Task: Look for space in Nāgercoil, India from 1st June, 2023 to 9th June, 2023 for 4 adults in price range Rs.6000 to Rs.12000. Place can be entire place with 2 bedrooms having 2 beds and 2 bathrooms. Property type can be house, flat, guest house. Amenities needed are: washing machine. Booking option can be shelf check-in. Required host language is English.
Action: Mouse moved to (435, 75)
Screenshot: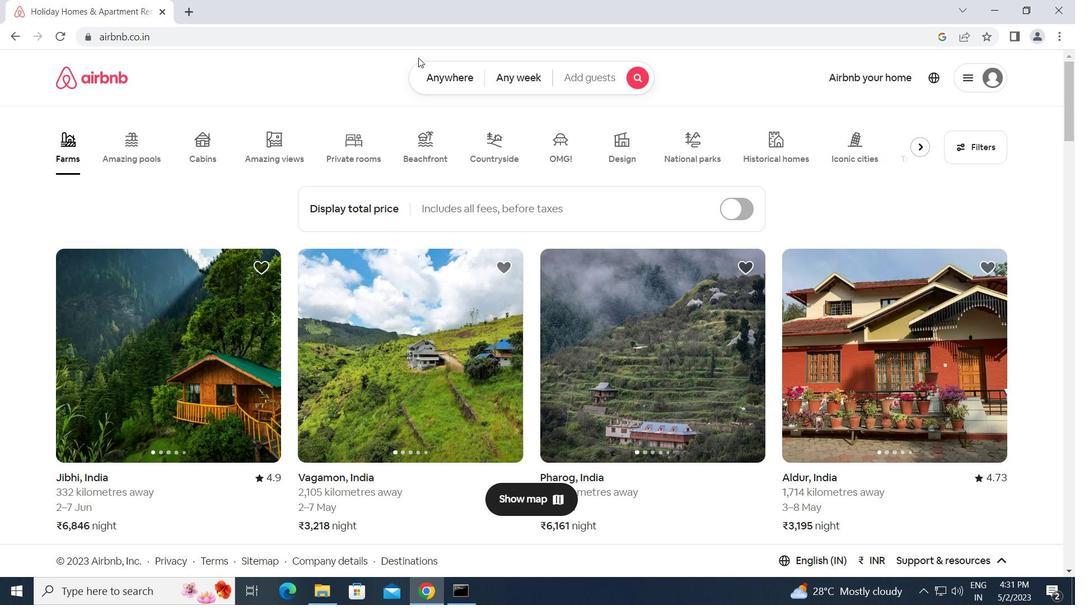
Action: Mouse pressed left at (435, 75)
Screenshot: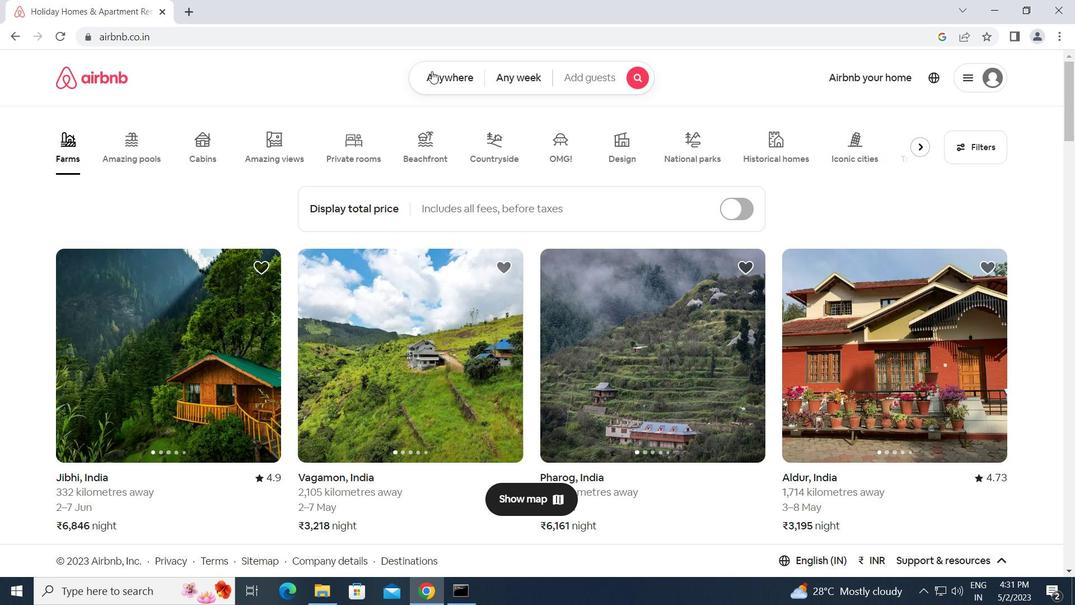 
Action: Mouse moved to (346, 131)
Screenshot: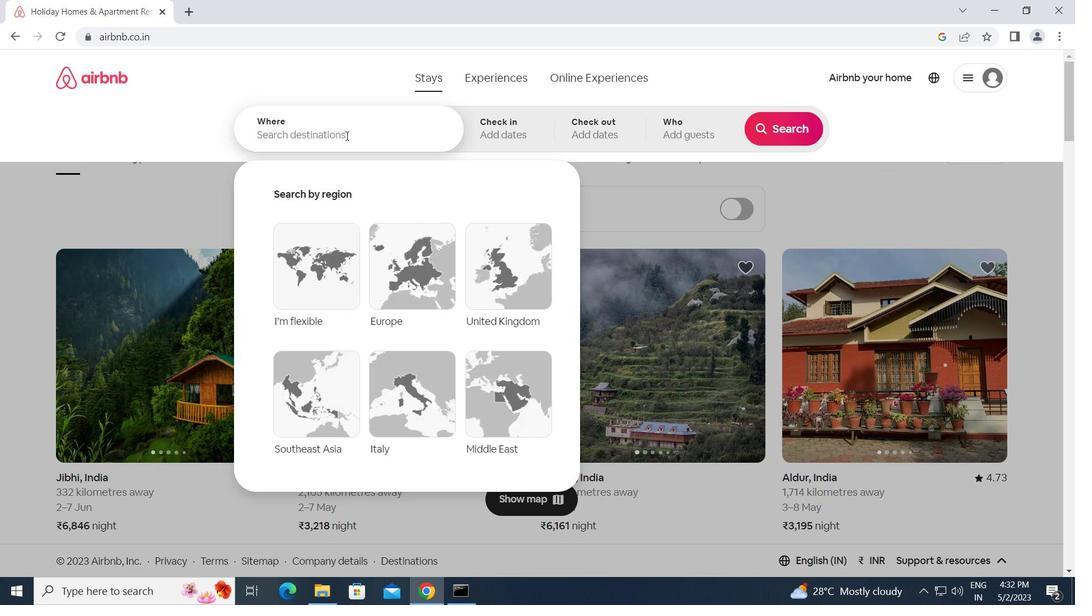 
Action: Mouse pressed left at (346, 131)
Screenshot: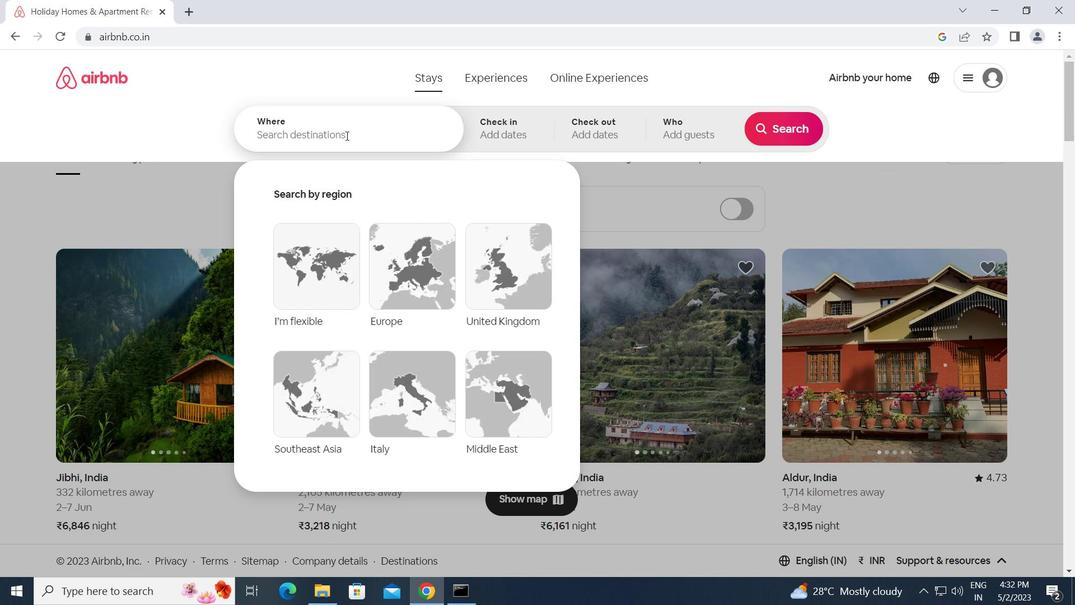
Action: Key pressed n<Key.caps_lock>agercoil,<Key.space><Key.caps_lock>i<Key.caps_lock>ndia<Key.enter>
Screenshot: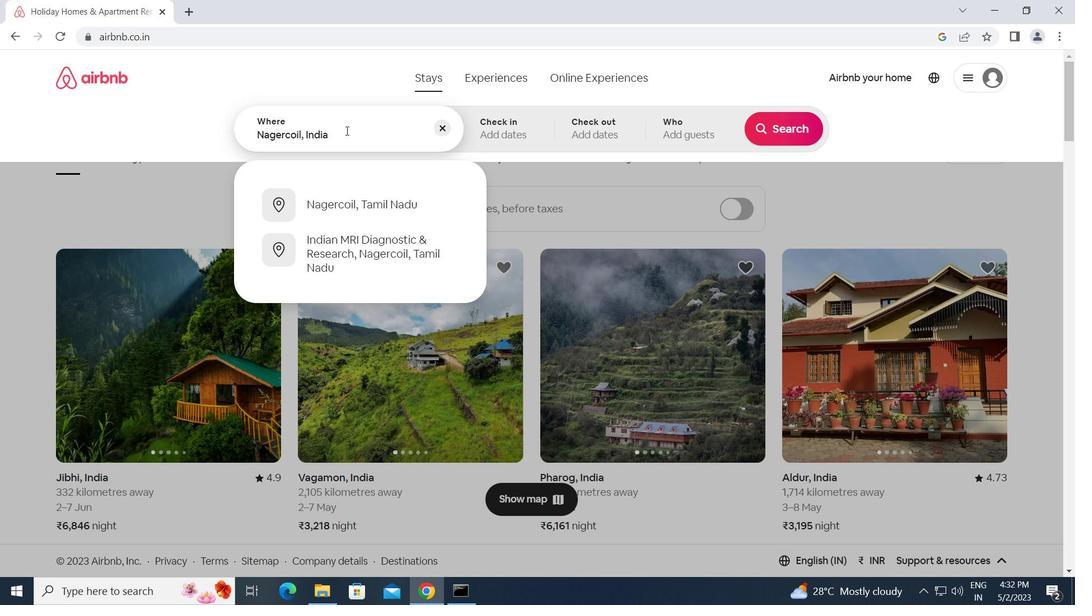 
Action: Mouse moved to (700, 295)
Screenshot: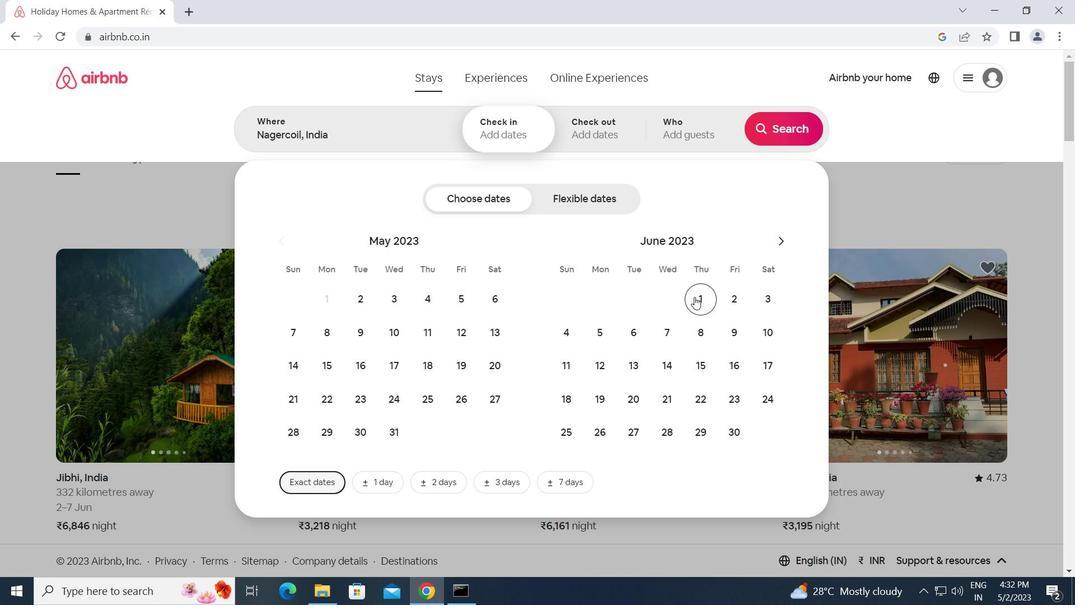 
Action: Mouse pressed left at (700, 295)
Screenshot: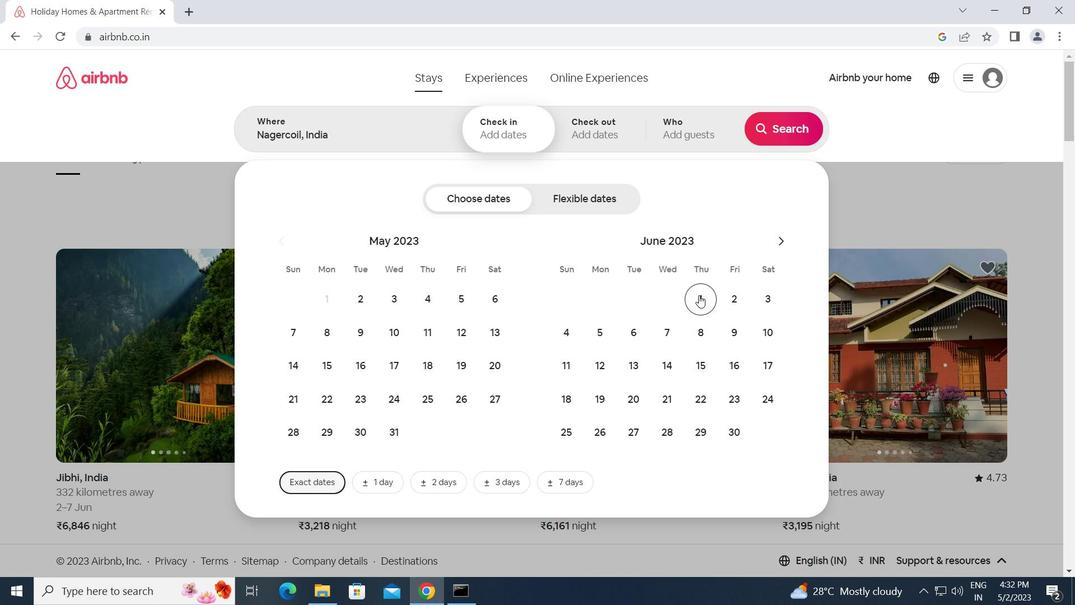
Action: Mouse moved to (745, 337)
Screenshot: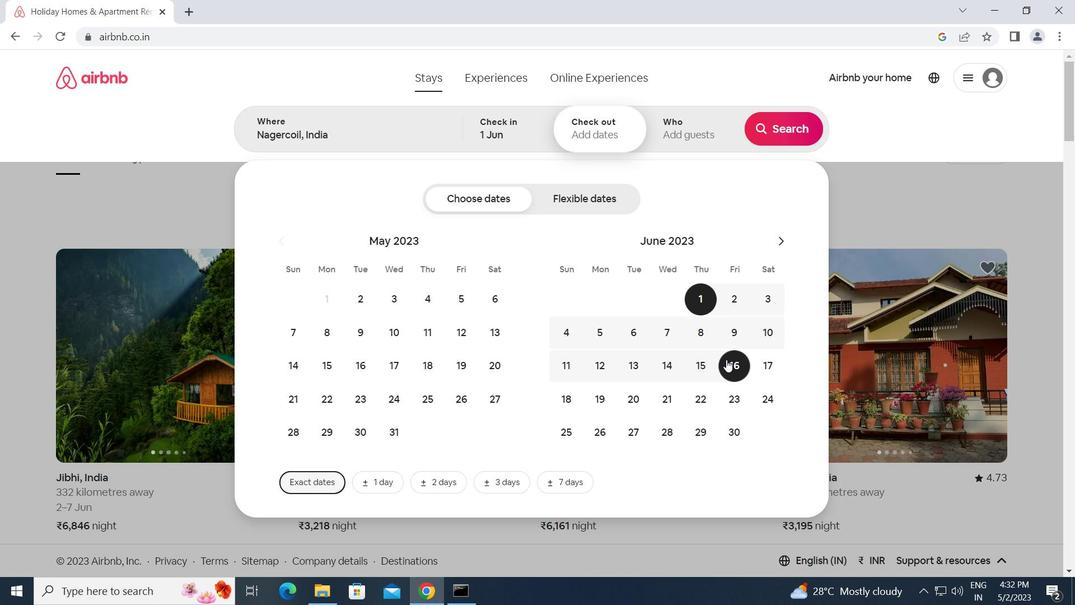 
Action: Mouse pressed left at (745, 337)
Screenshot: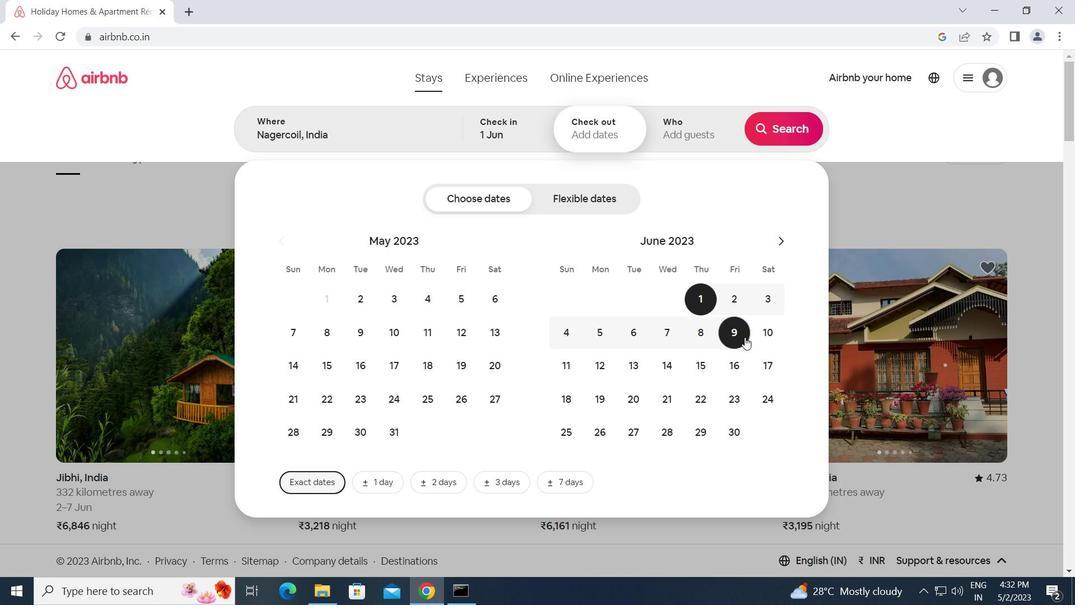 
Action: Mouse moved to (682, 107)
Screenshot: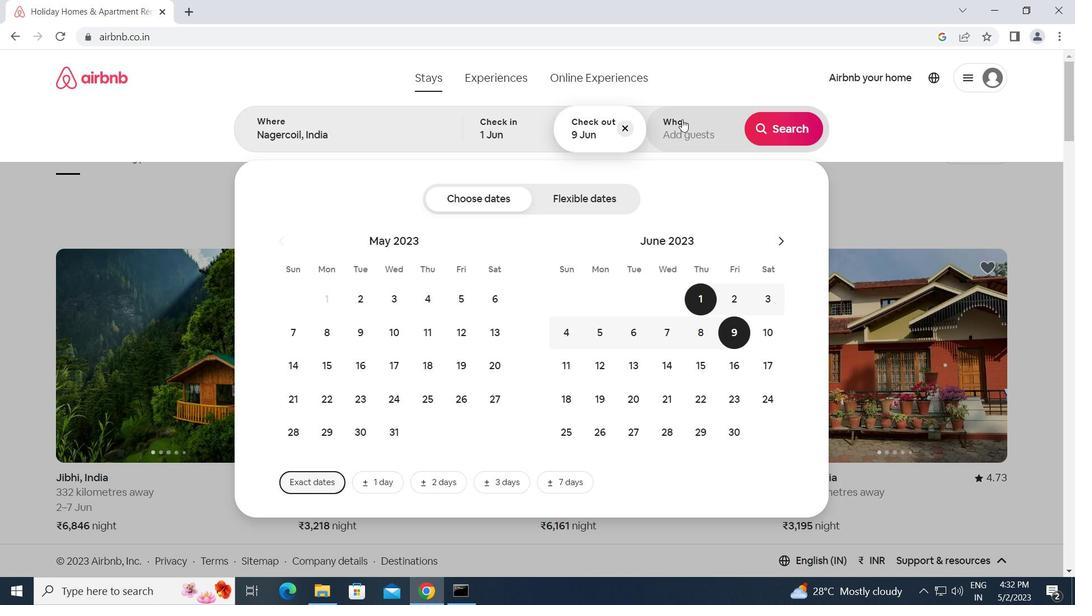 
Action: Mouse pressed left at (682, 107)
Screenshot: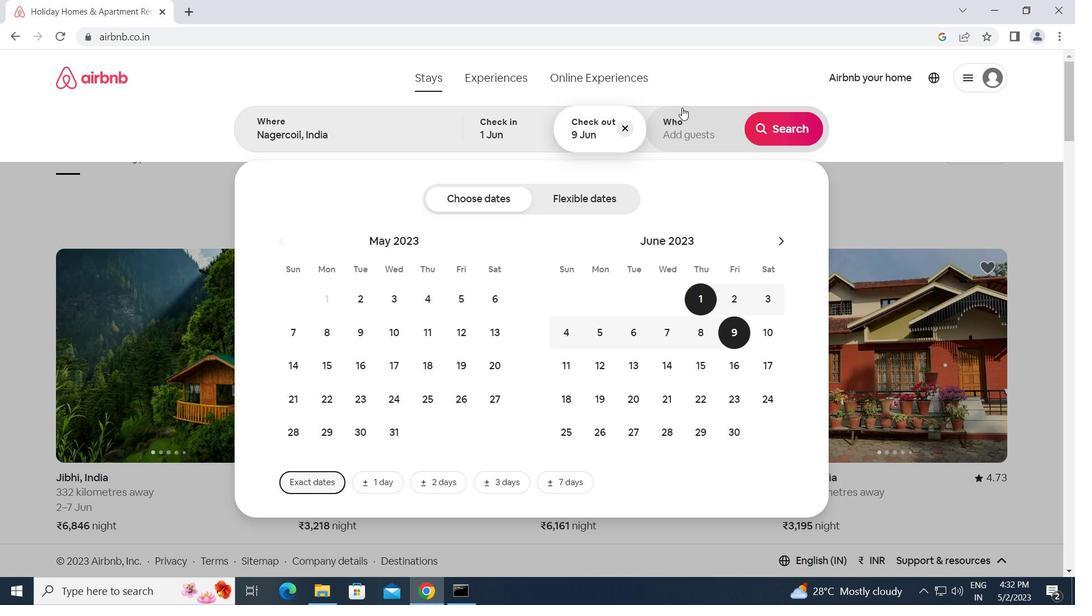
Action: Mouse moved to (776, 199)
Screenshot: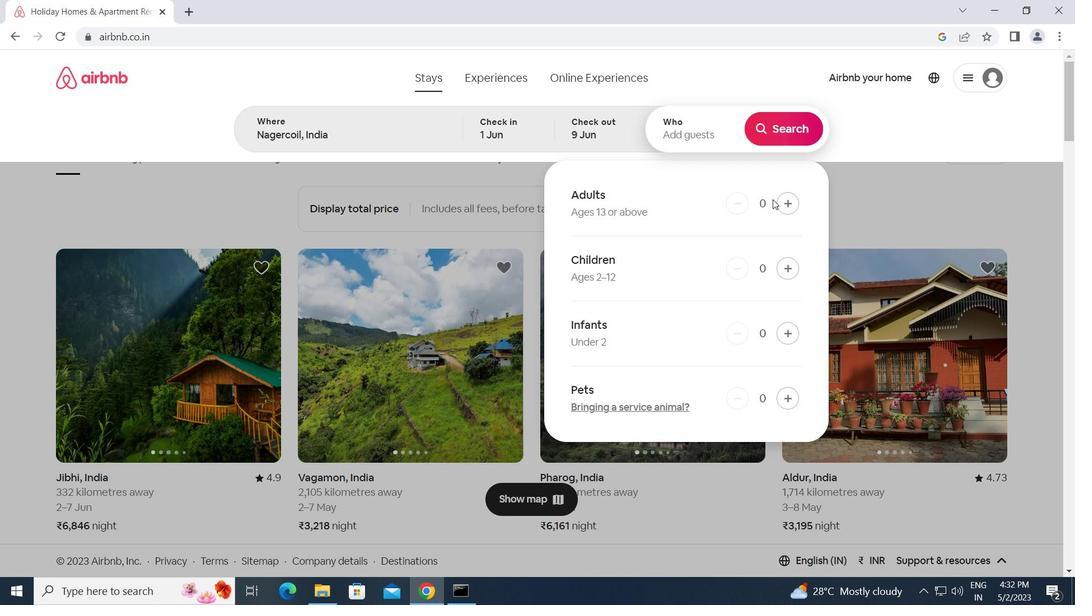 
Action: Mouse pressed left at (776, 199)
Screenshot: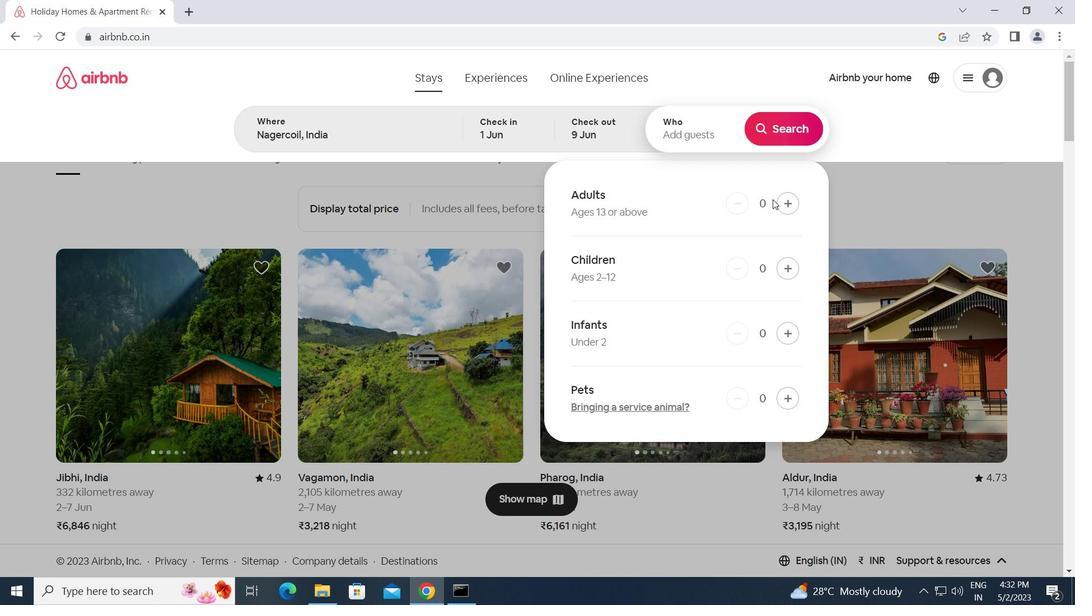 
Action: Mouse moved to (787, 200)
Screenshot: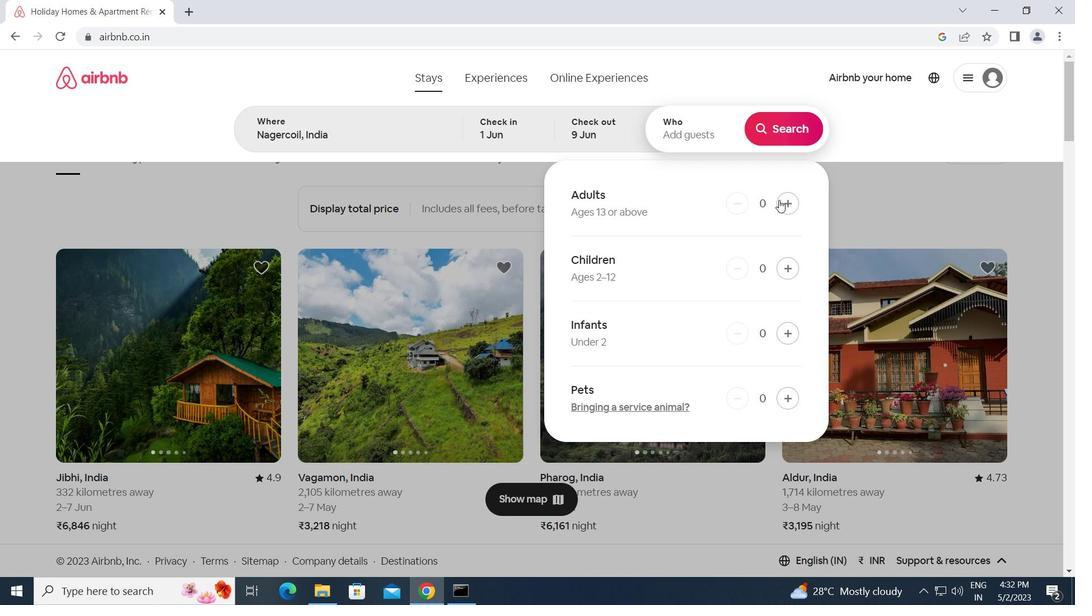 
Action: Mouse pressed left at (787, 200)
Screenshot: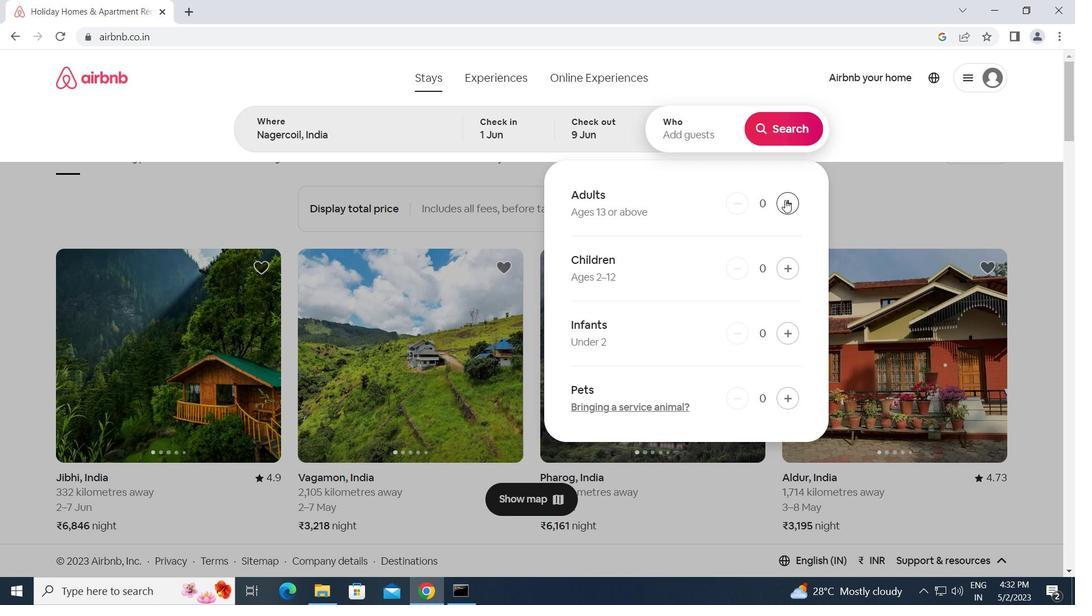 
Action: Mouse pressed left at (787, 200)
Screenshot: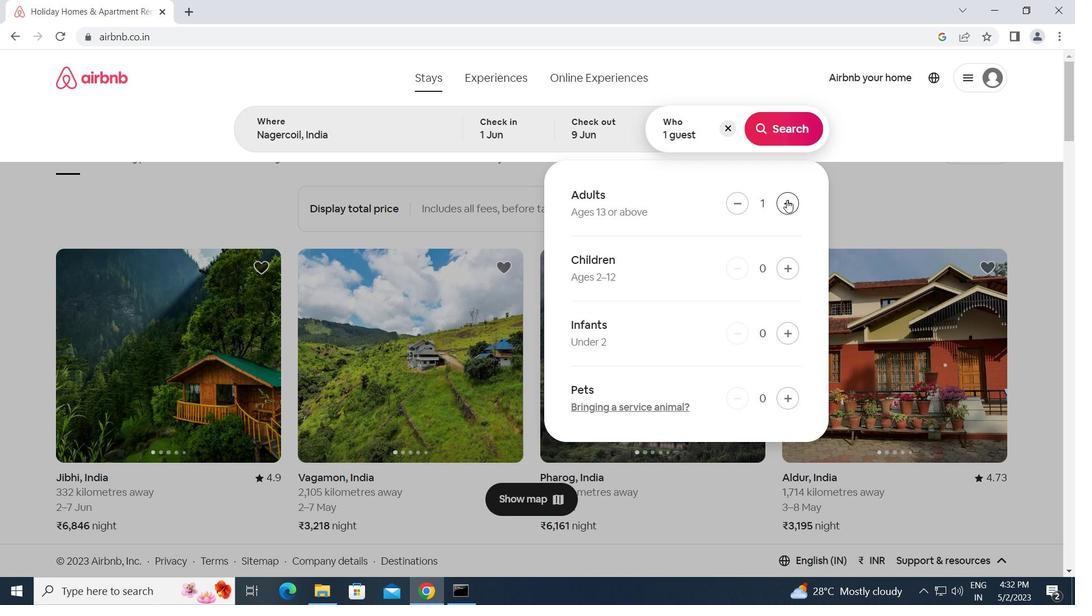 
Action: Mouse pressed left at (787, 200)
Screenshot: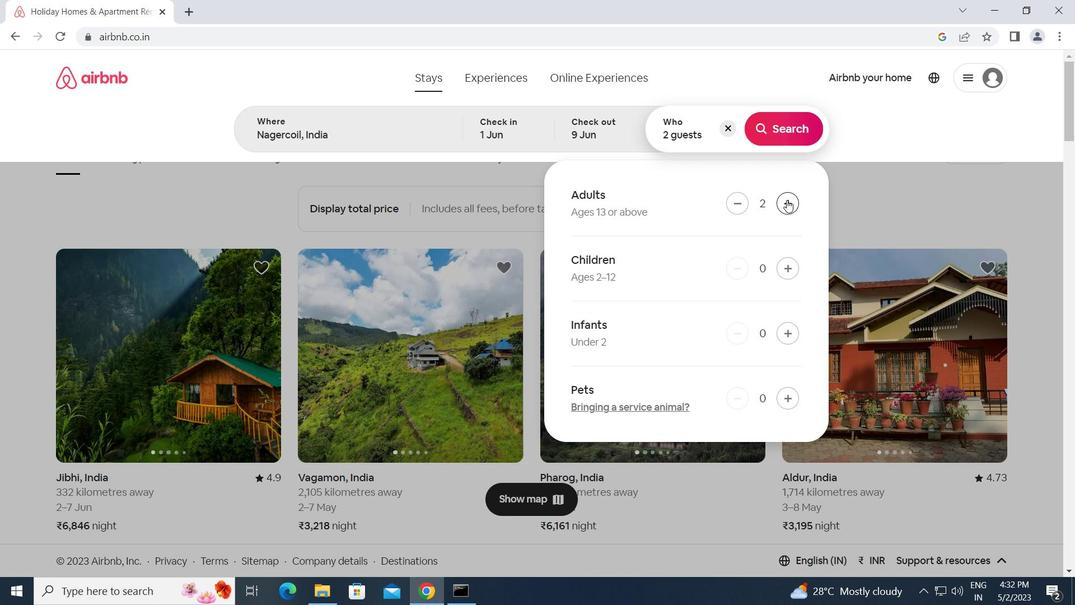 
Action: Mouse pressed left at (787, 200)
Screenshot: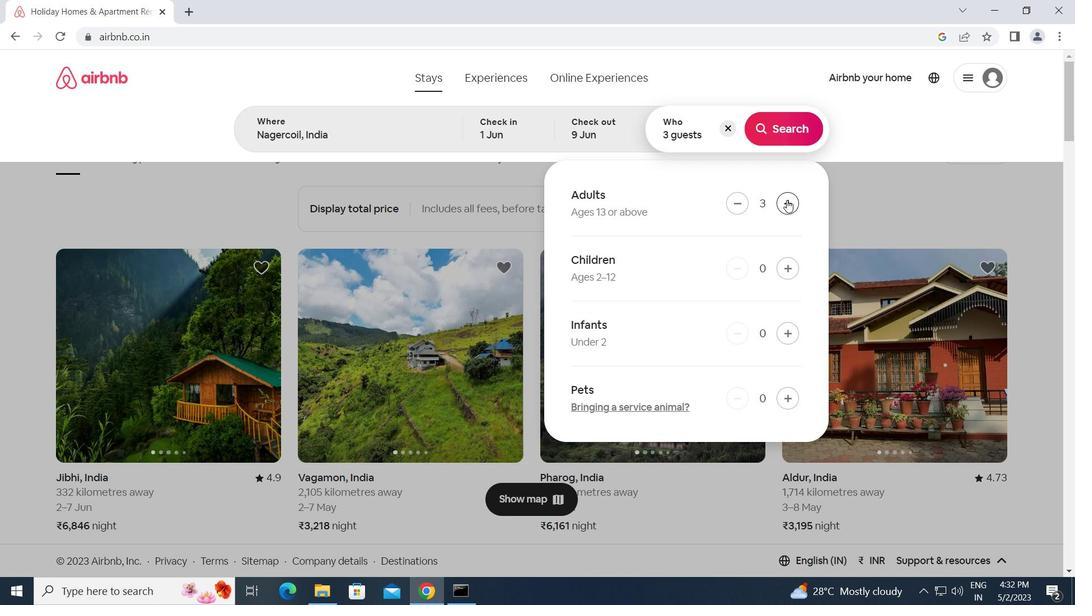 
Action: Mouse moved to (783, 132)
Screenshot: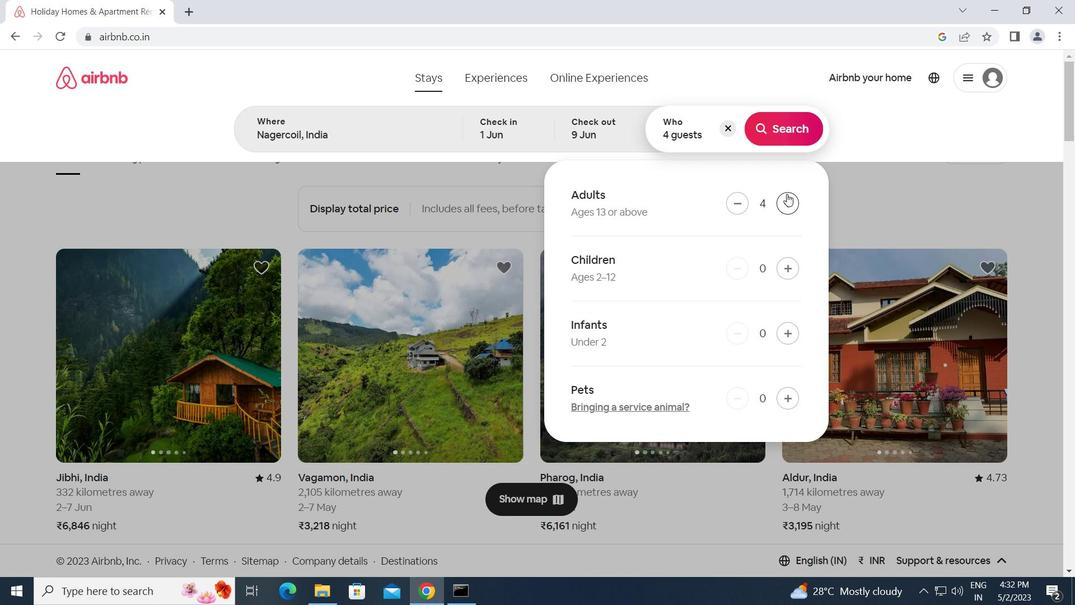 
Action: Mouse pressed left at (783, 132)
Screenshot: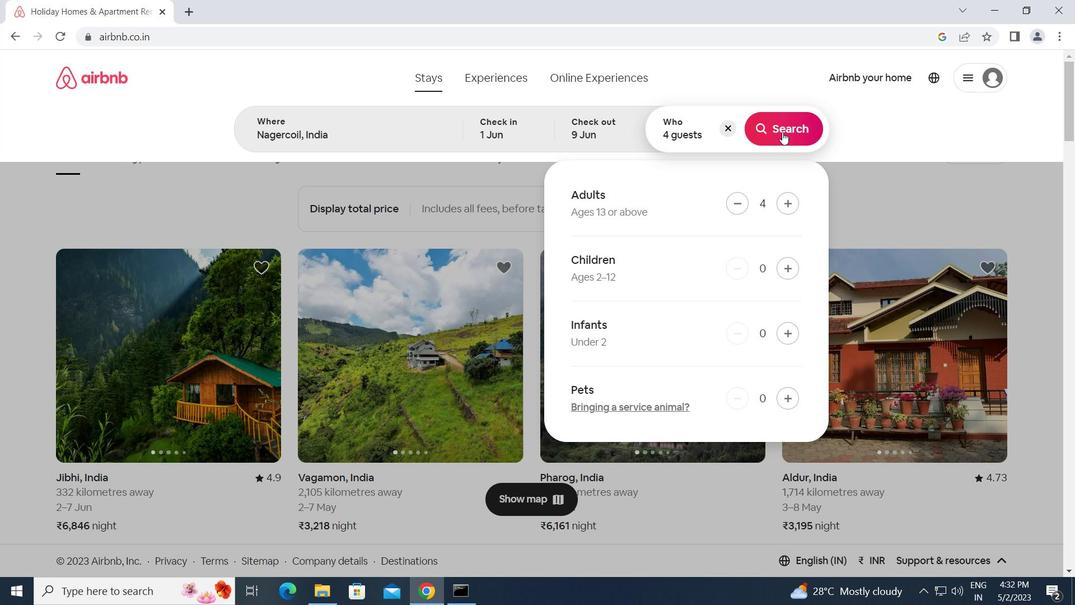 
Action: Mouse moved to (1000, 132)
Screenshot: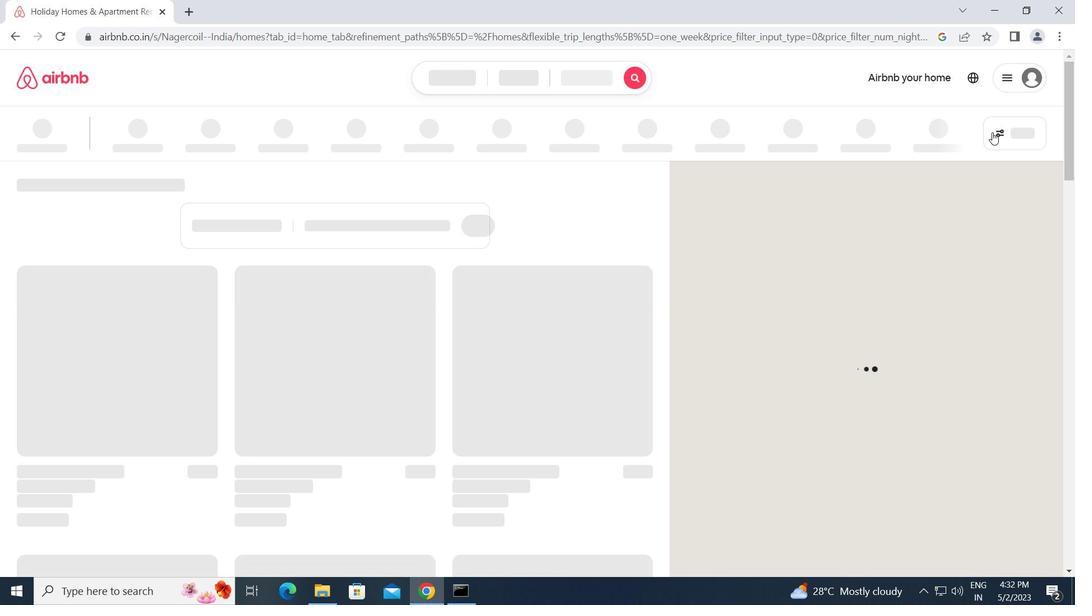 
Action: Mouse pressed left at (1000, 132)
Screenshot: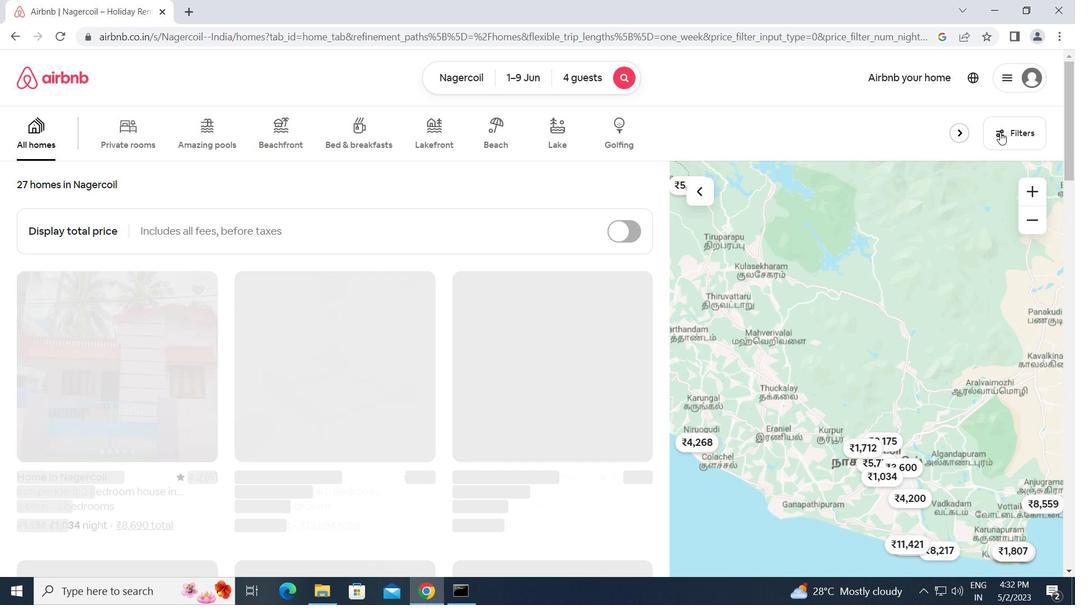 
Action: Mouse moved to (358, 310)
Screenshot: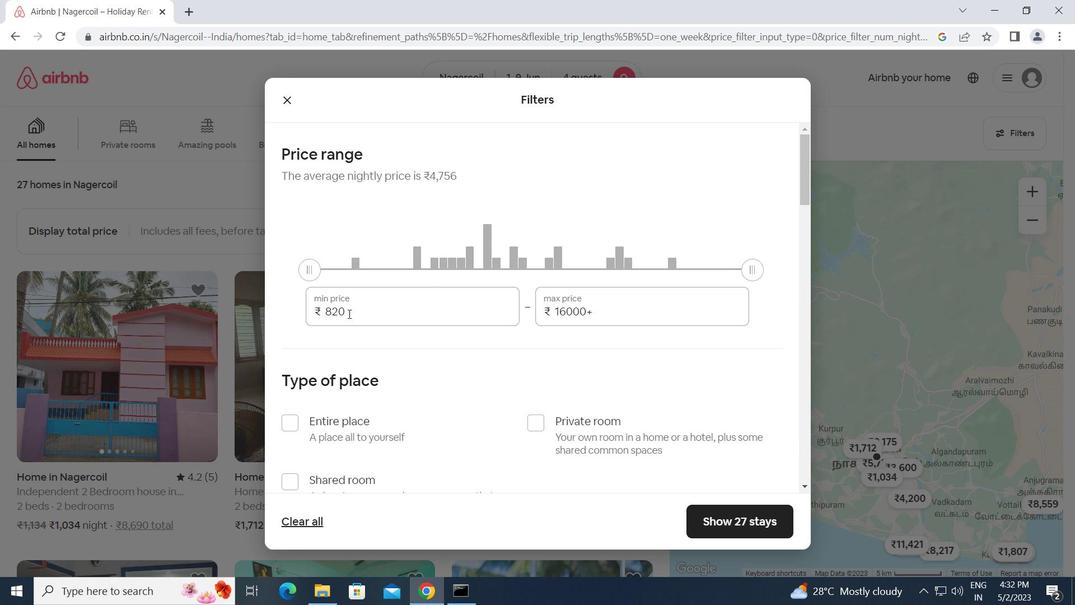 
Action: Mouse pressed left at (358, 310)
Screenshot: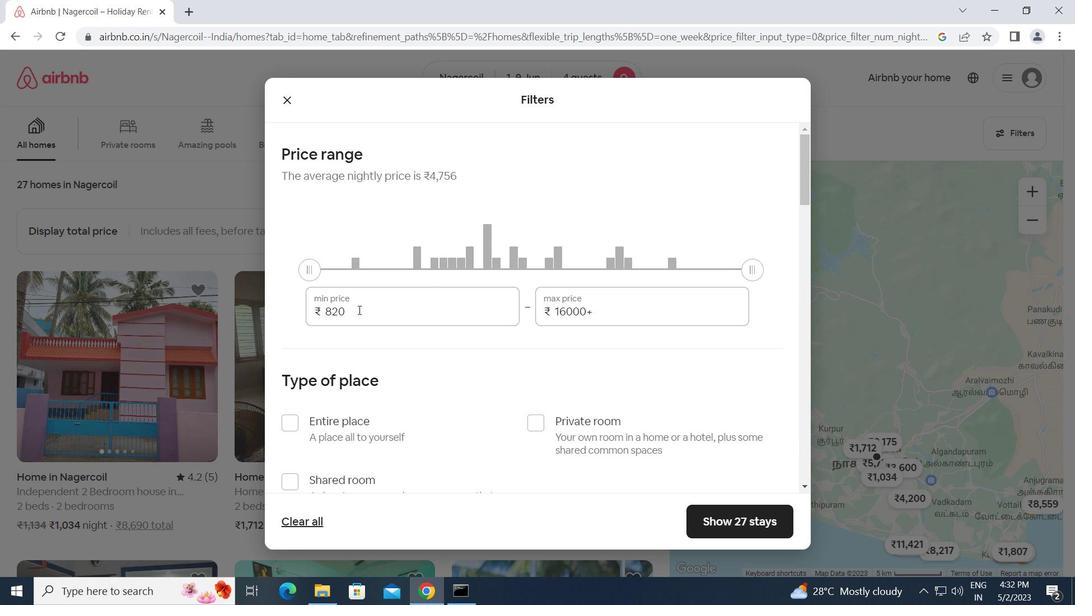 
Action: Mouse moved to (313, 314)
Screenshot: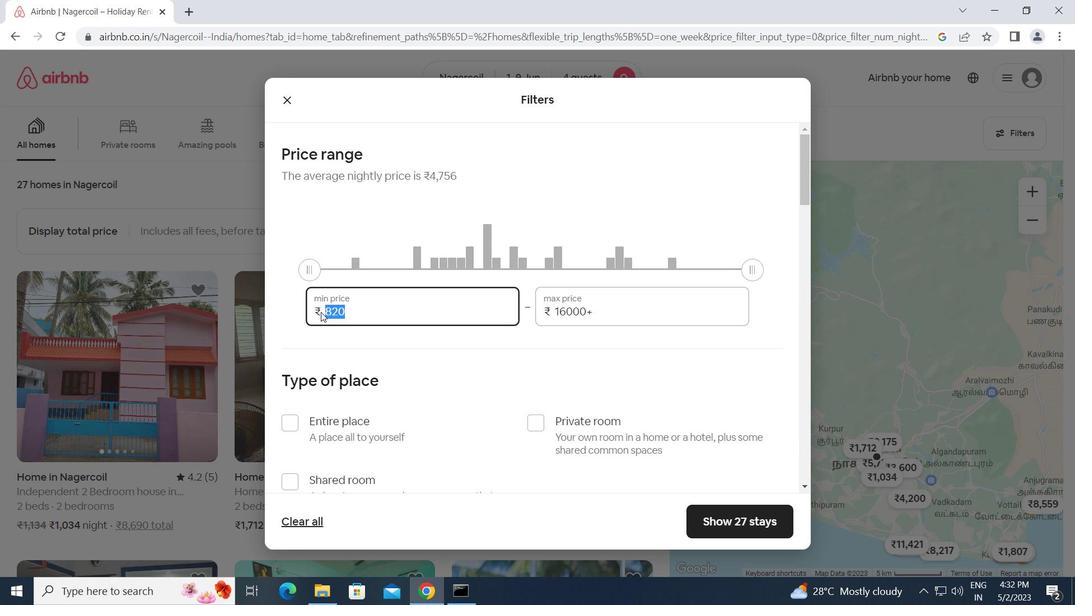
Action: Key pressed 6000<Key.tab>12000
Screenshot: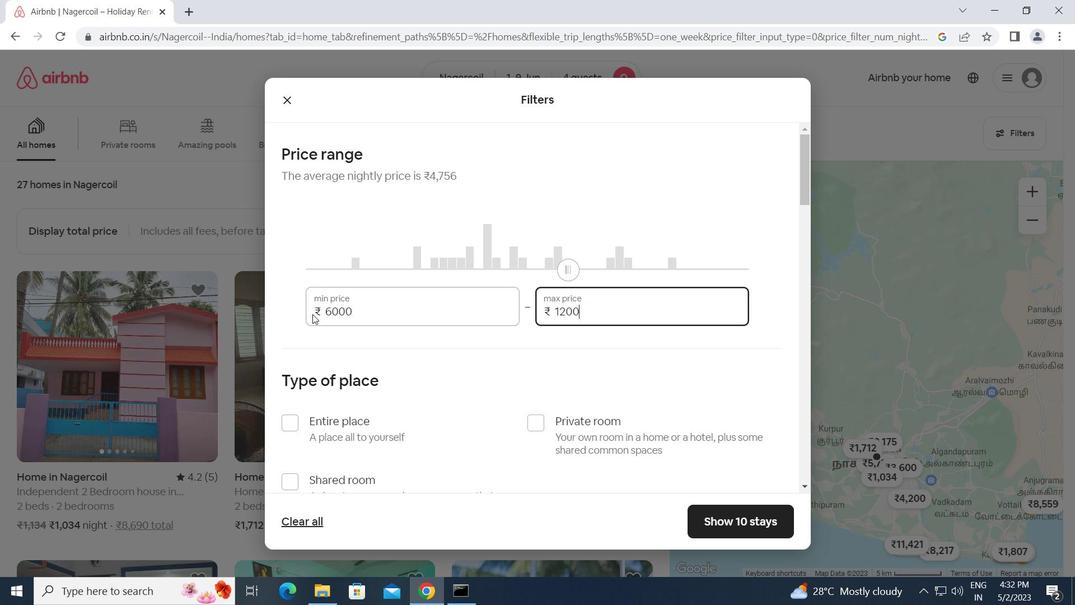 
Action: Mouse moved to (290, 417)
Screenshot: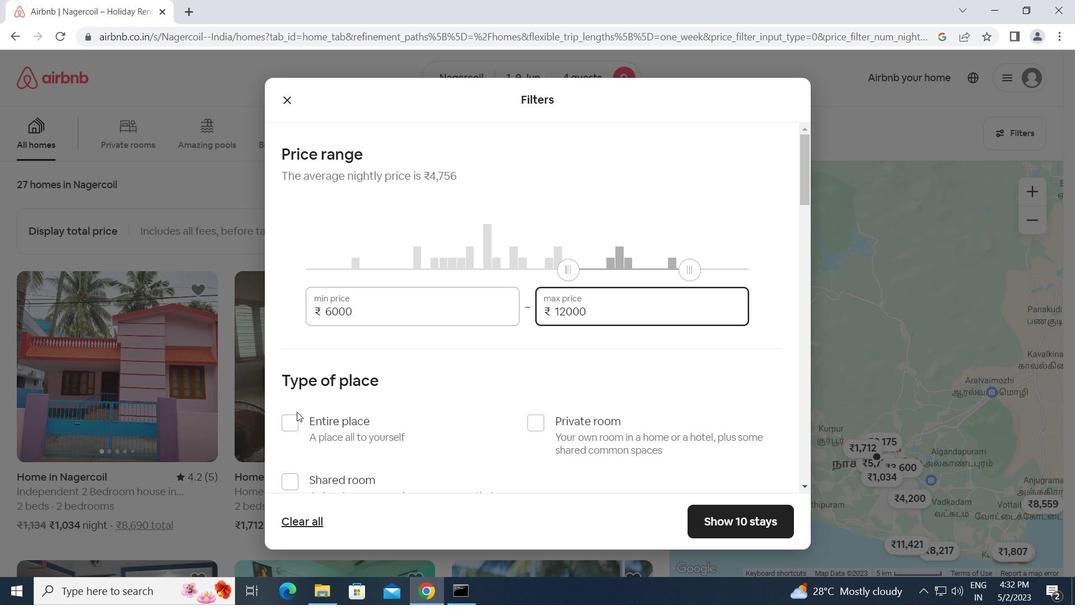 
Action: Mouse pressed left at (290, 417)
Screenshot: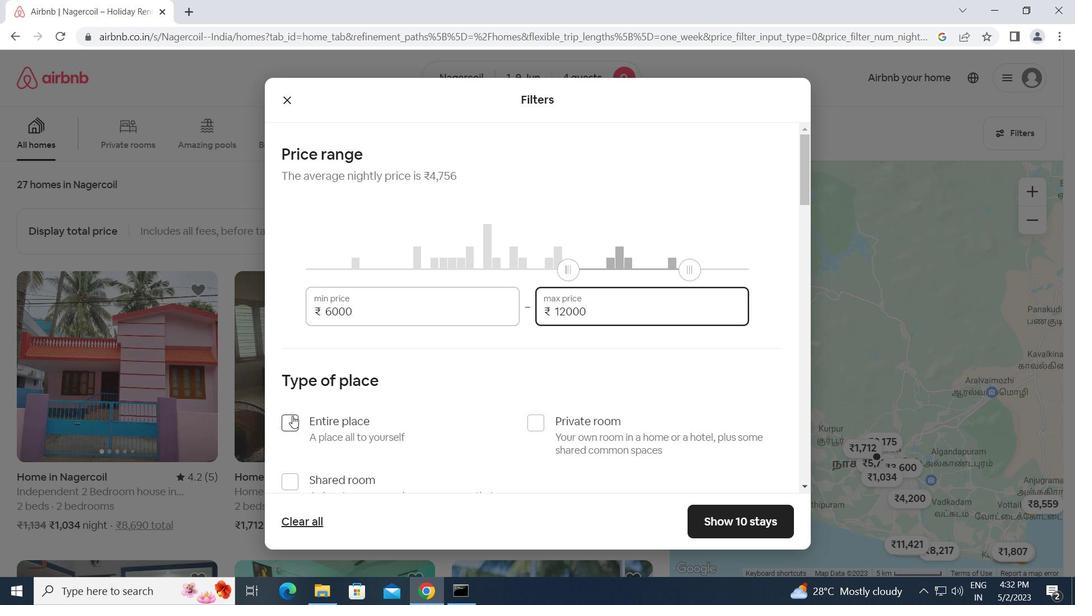 
Action: Mouse moved to (429, 416)
Screenshot: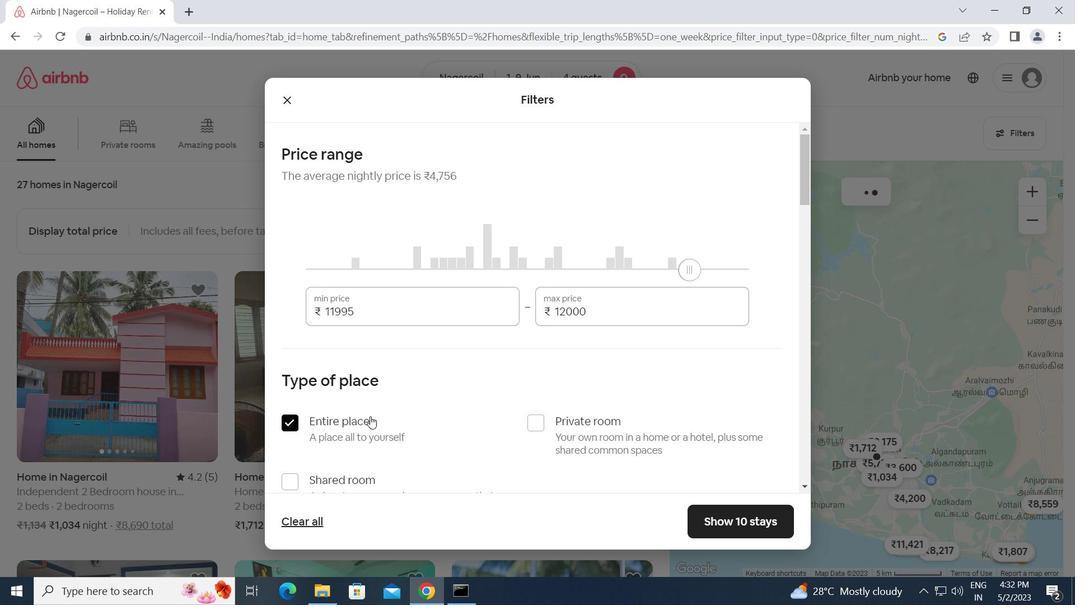 
Action: Mouse scrolled (429, 415) with delta (0, 0)
Screenshot: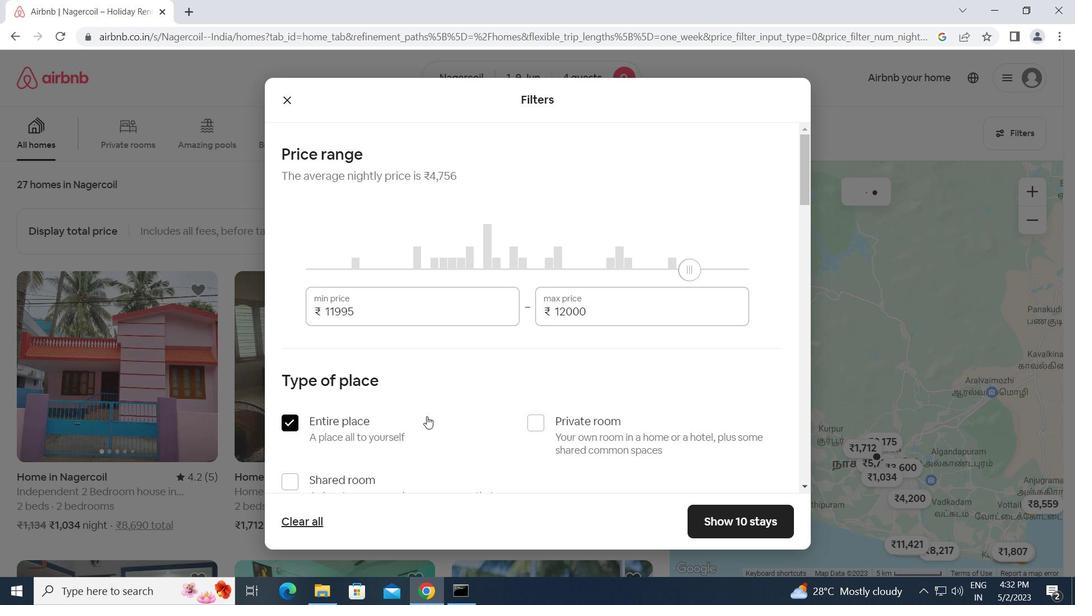 
Action: Mouse scrolled (429, 415) with delta (0, 0)
Screenshot: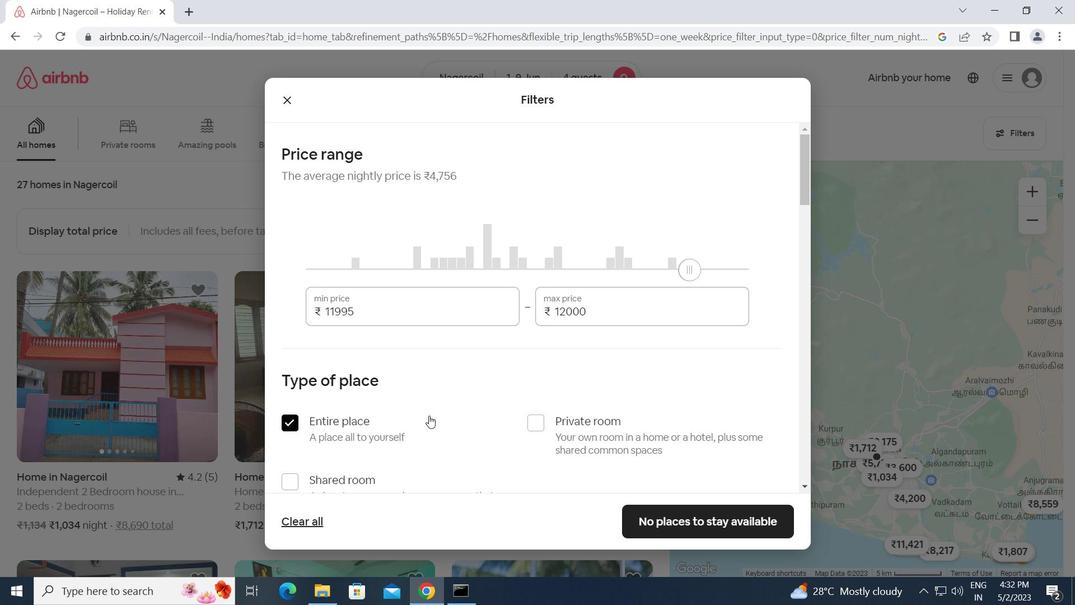 
Action: Mouse scrolled (429, 415) with delta (0, 0)
Screenshot: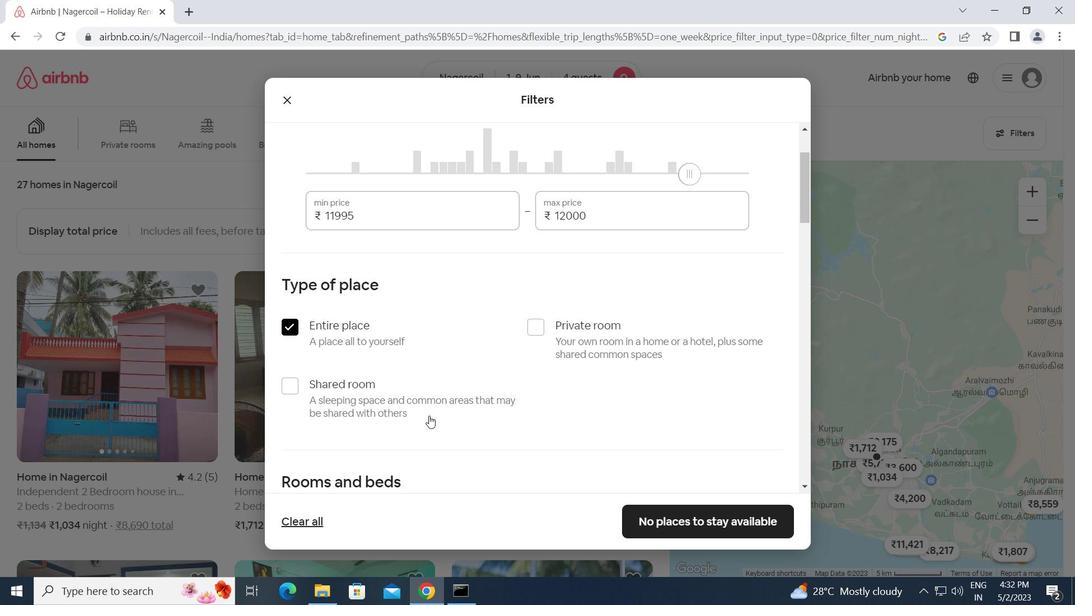 
Action: Mouse moved to (408, 411)
Screenshot: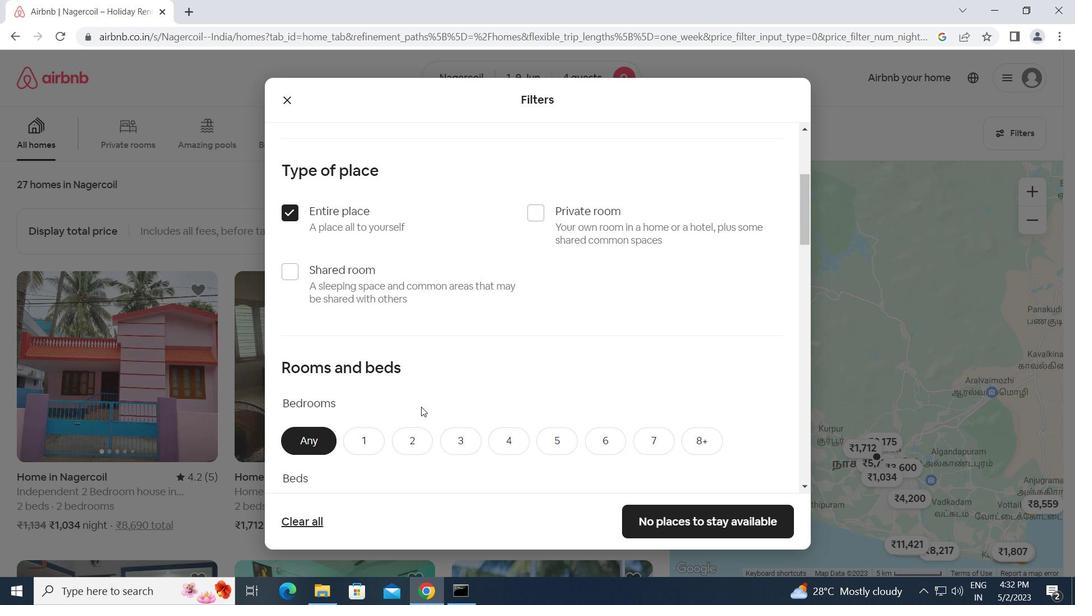 
Action: Mouse scrolled (408, 410) with delta (0, 0)
Screenshot: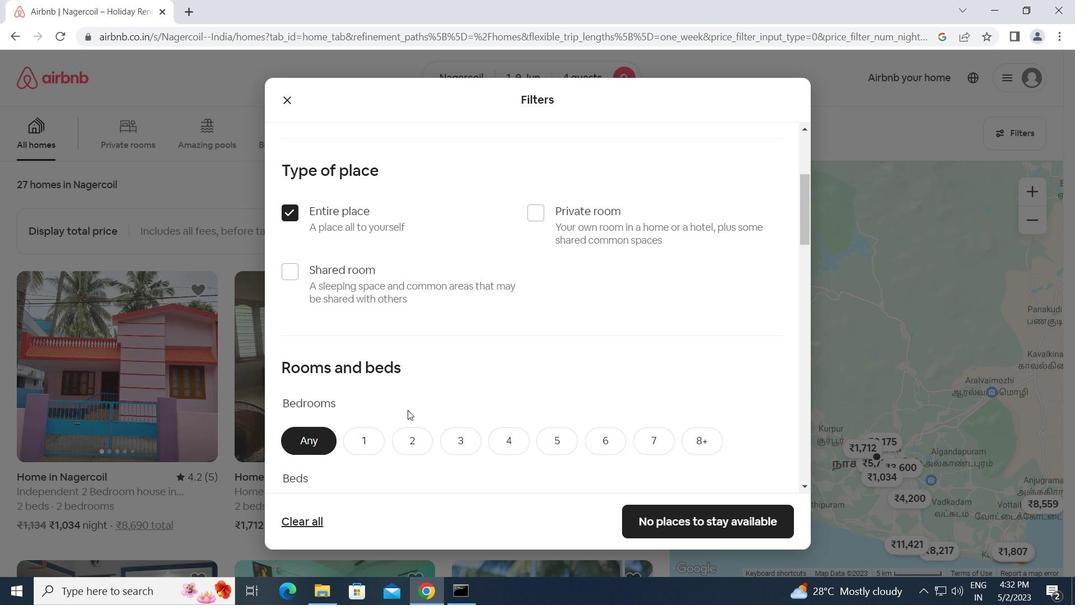 
Action: Mouse scrolled (408, 410) with delta (0, 0)
Screenshot: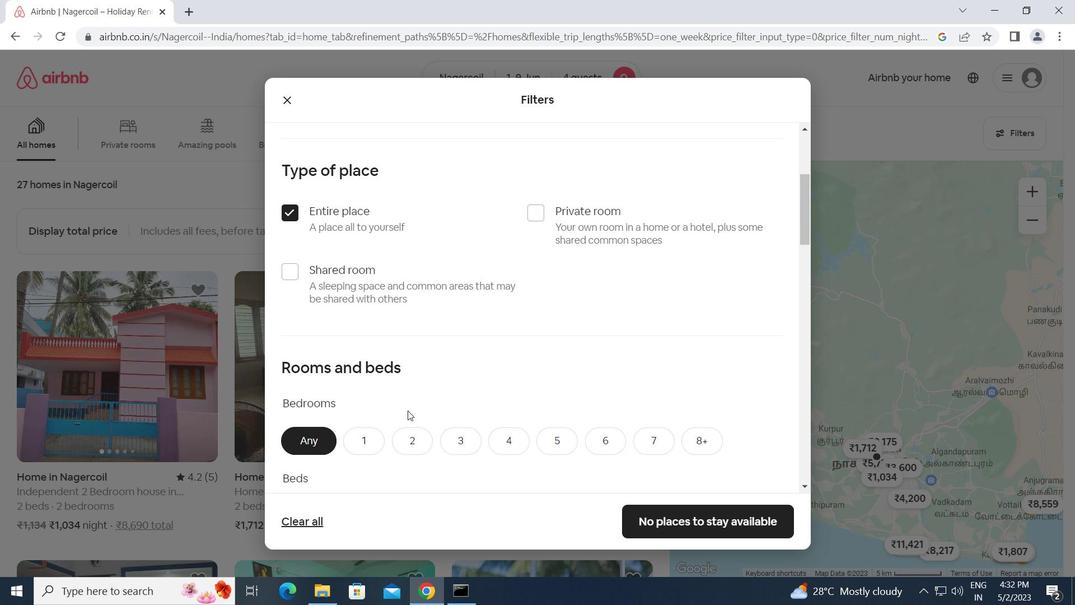 
Action: Mouse moved to (407, 301)
Screenshot: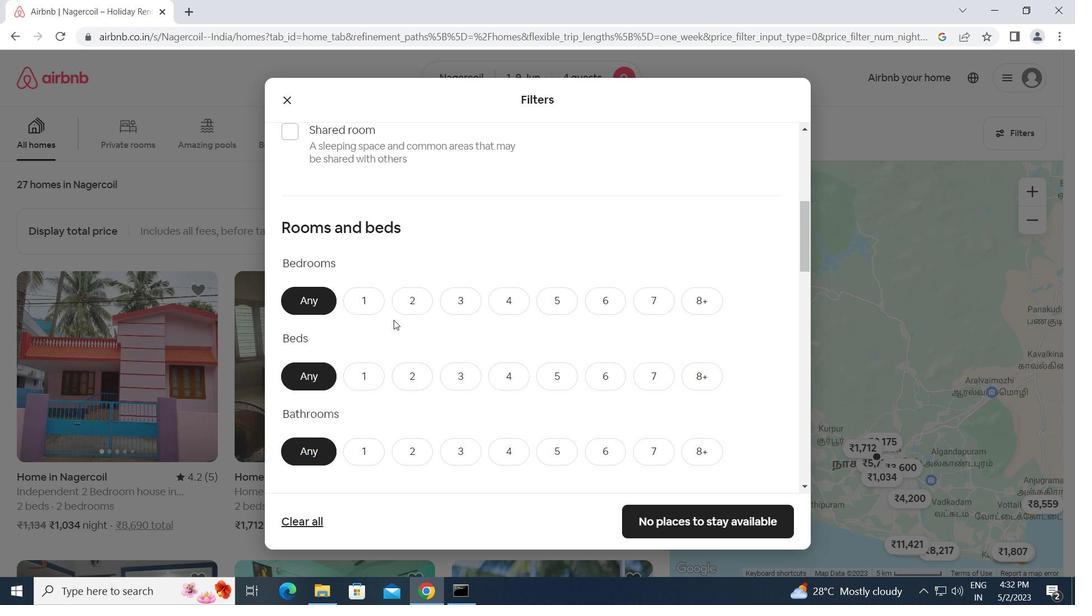 
Action: Mouse pressed left at (407, 301)
Screenshot: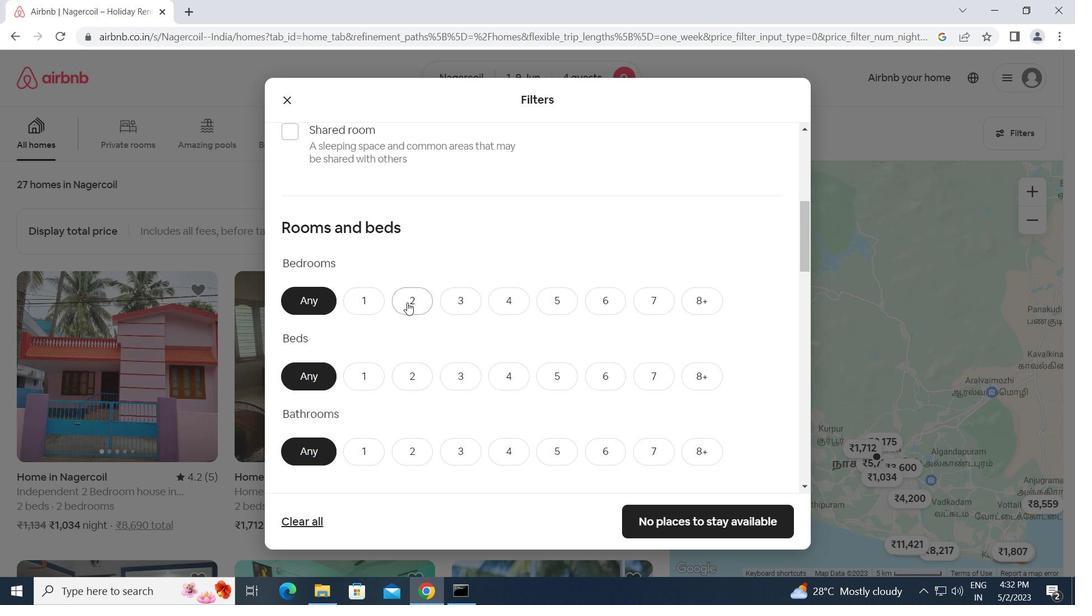 
Action: Mouse moved to (409, 379)
Screenshot: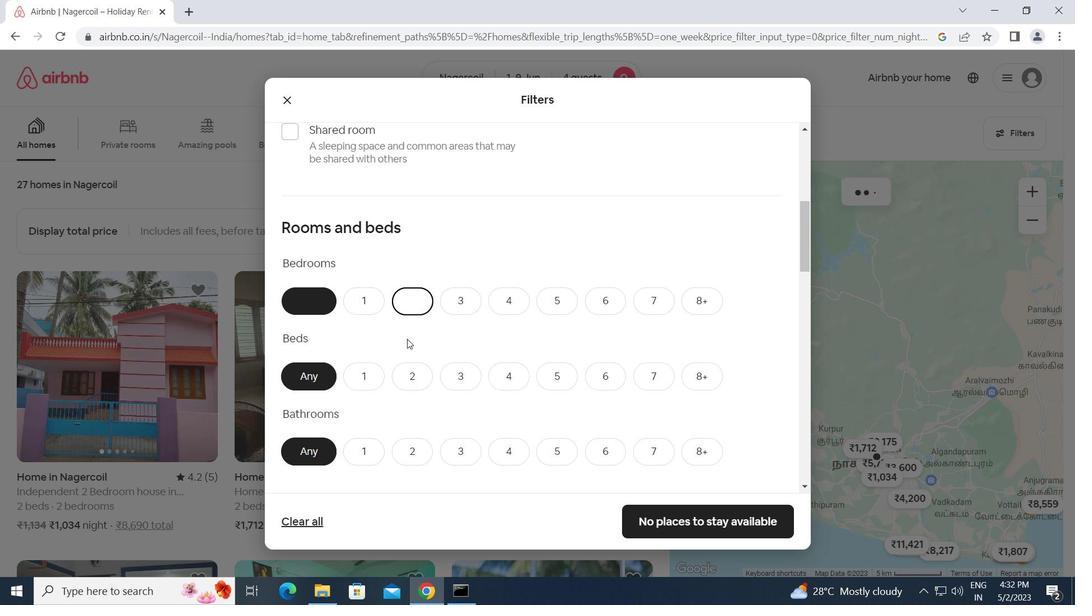 
Action: Mouse pressed left at (409, 379)
Screenshot: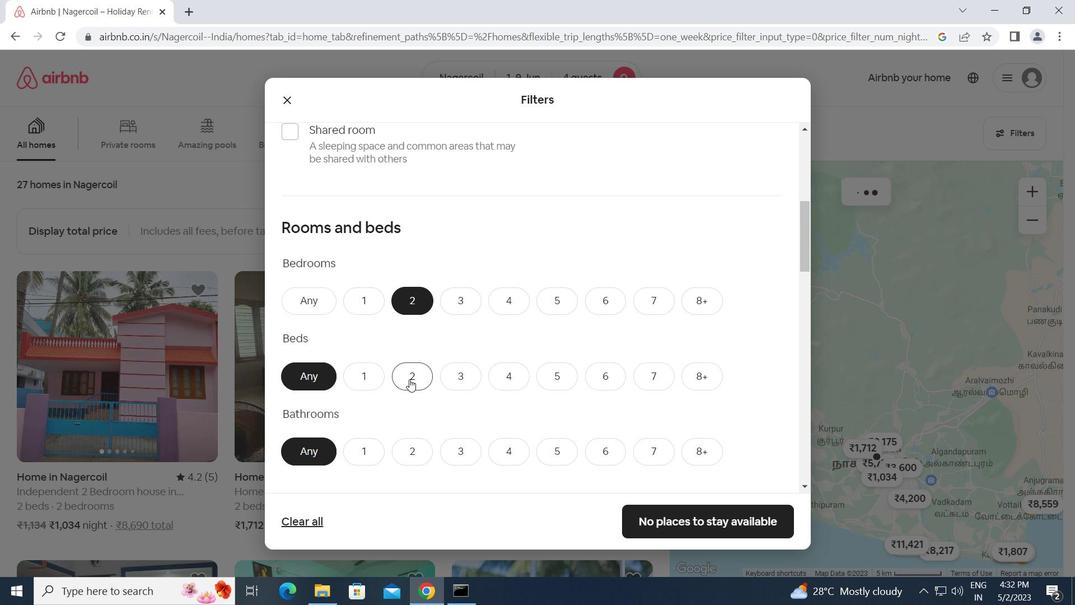 
Action: Mouse moved to (414, 453)
Screenshot: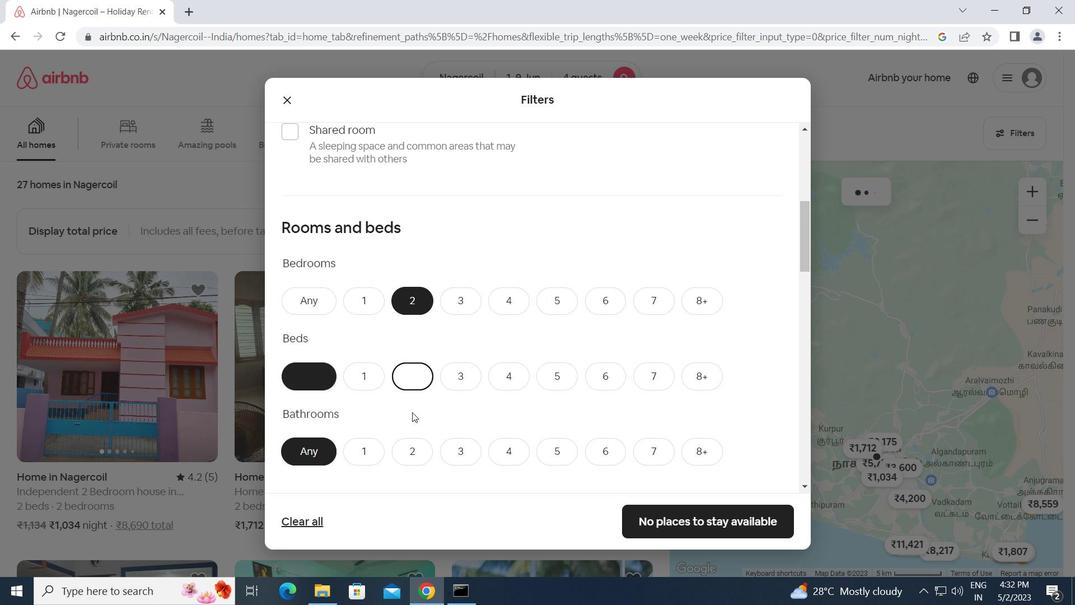 
Action: Mouse pressed left at (414, 453)
Screenshot: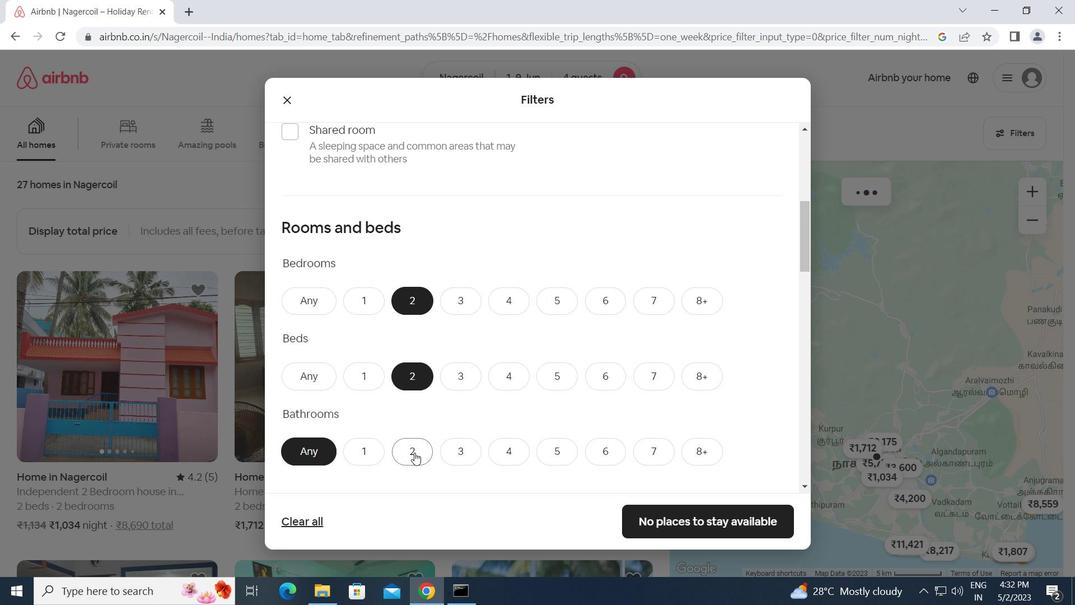 
Action: Mouse moved to (490, 410)
Screenshot: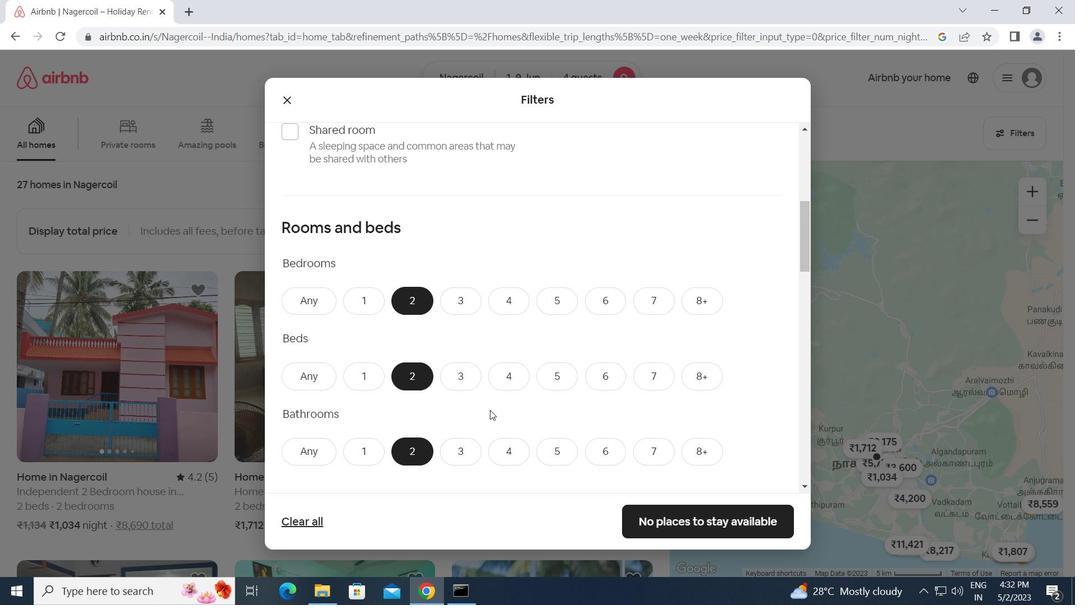 
Action: Mouse scrolled (490, 409) with delta (0, 0)
Screenshot: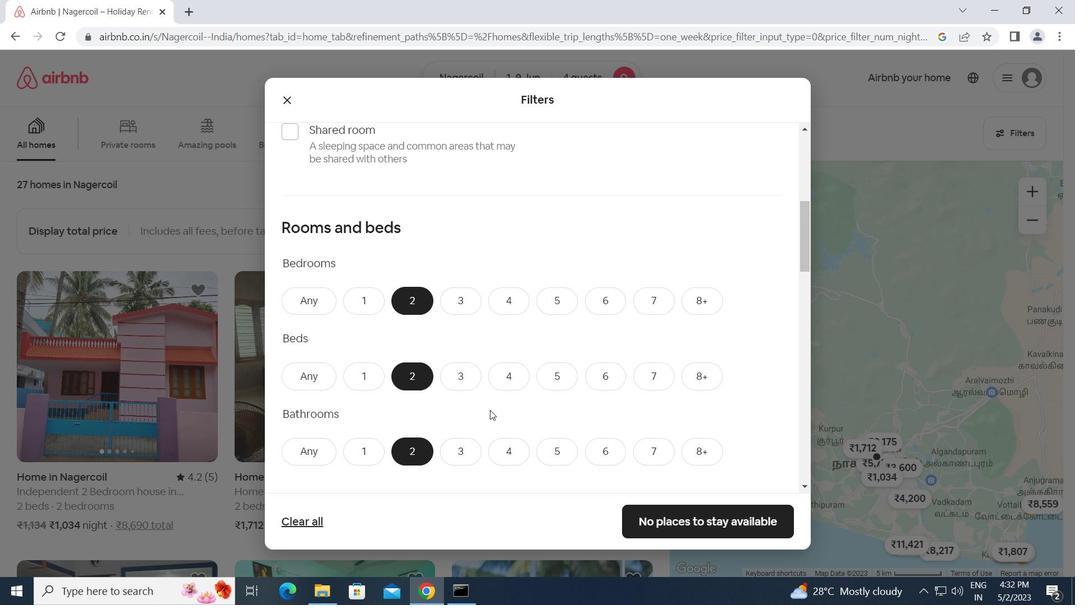 
Action: Mouse scrolled (490, 409) with delta (0, 0)
Screenshot: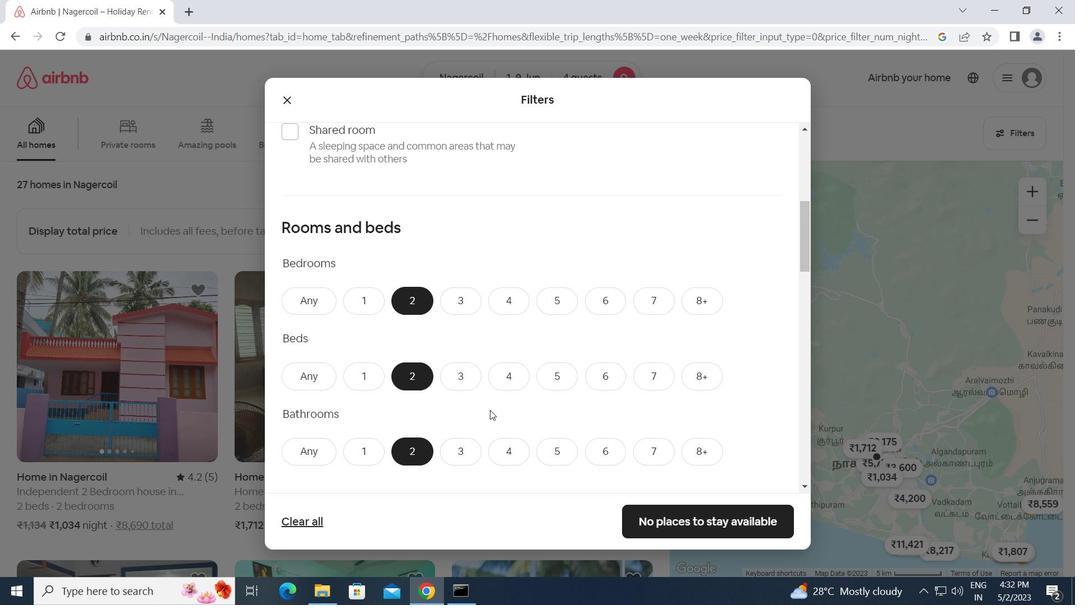 
Action: Mouse scrolled (490, 409) with delta (0, 0)
Screenshot: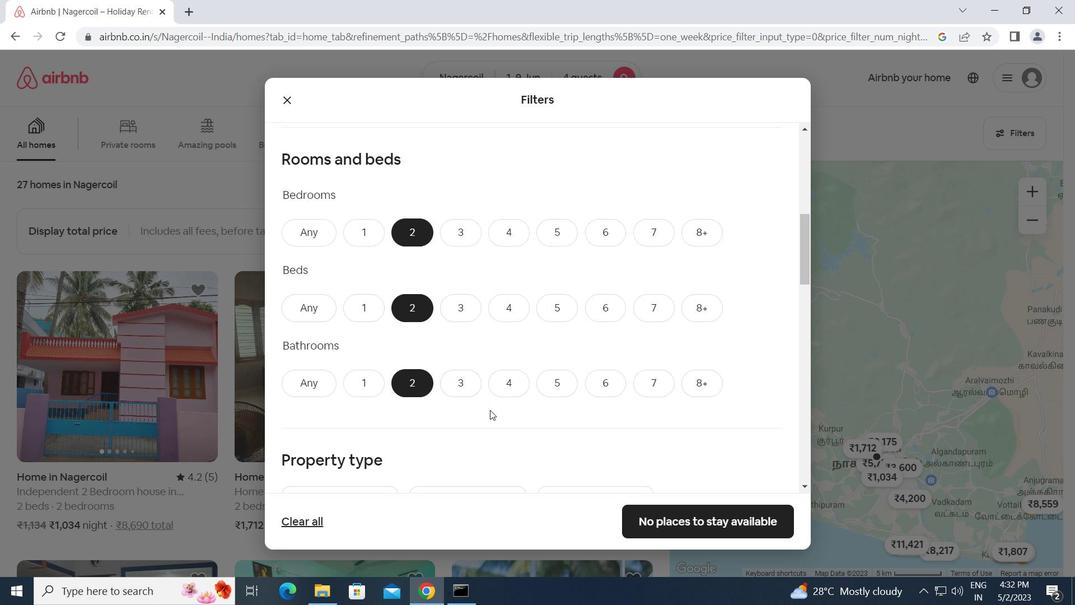 
Action: Mouse moved to (377, 388)
Screenshot: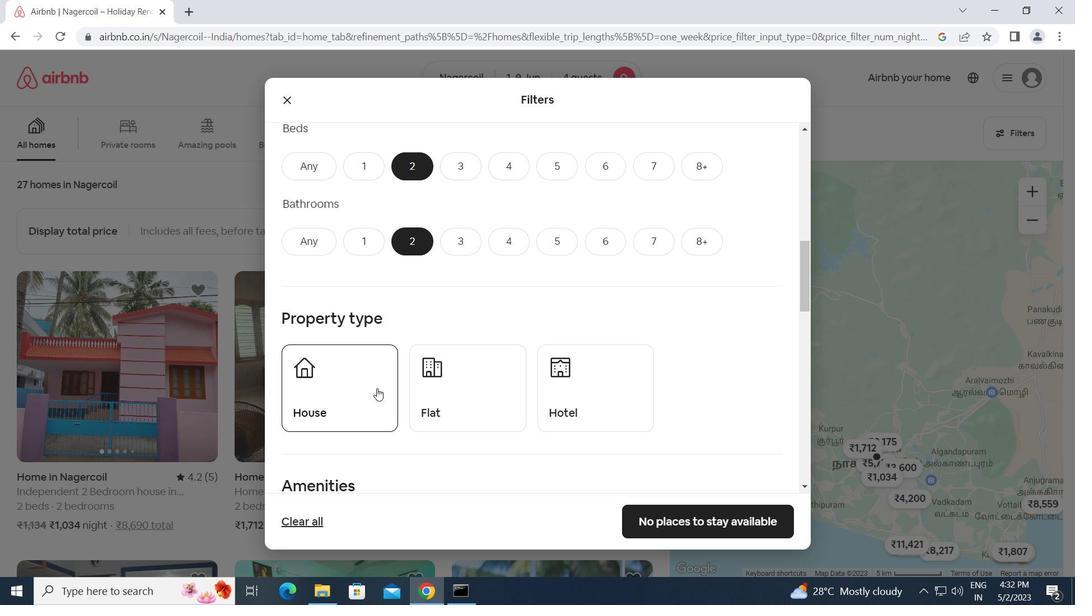 
Action: Mouse pressed left at (377, 388)
Screenshot: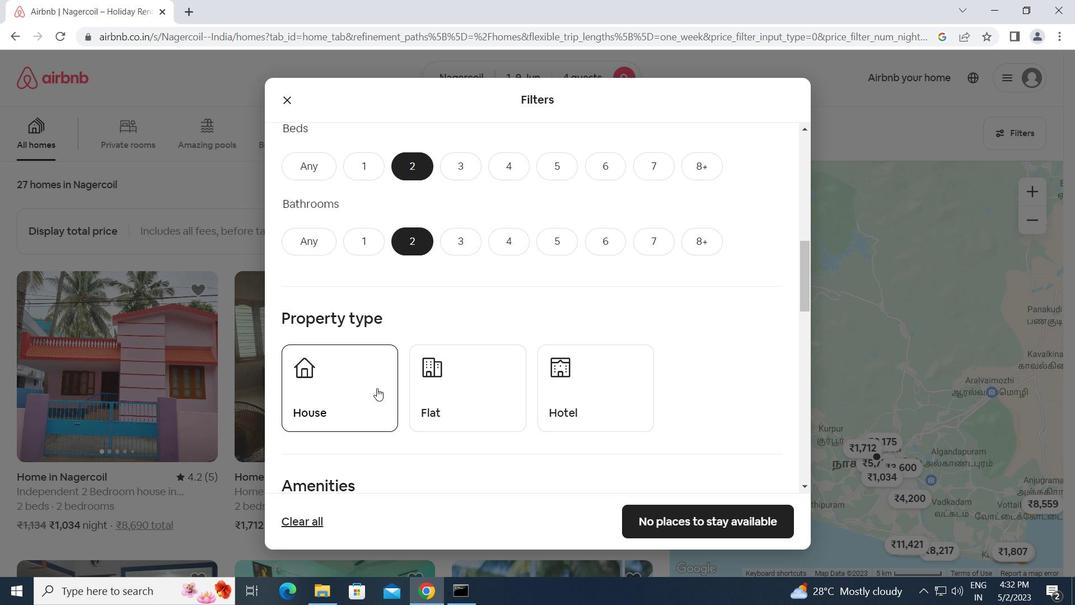 
Action: Mouse moved to (453, 393)
Screenshot: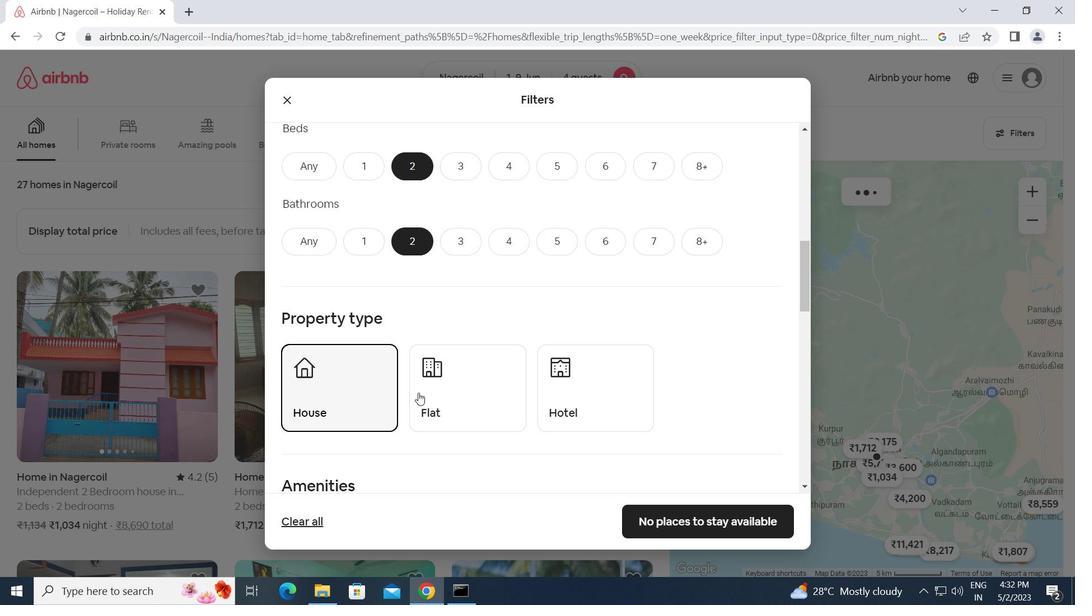 
Action: Mouse pressed left at (453, 393)
Screenshot: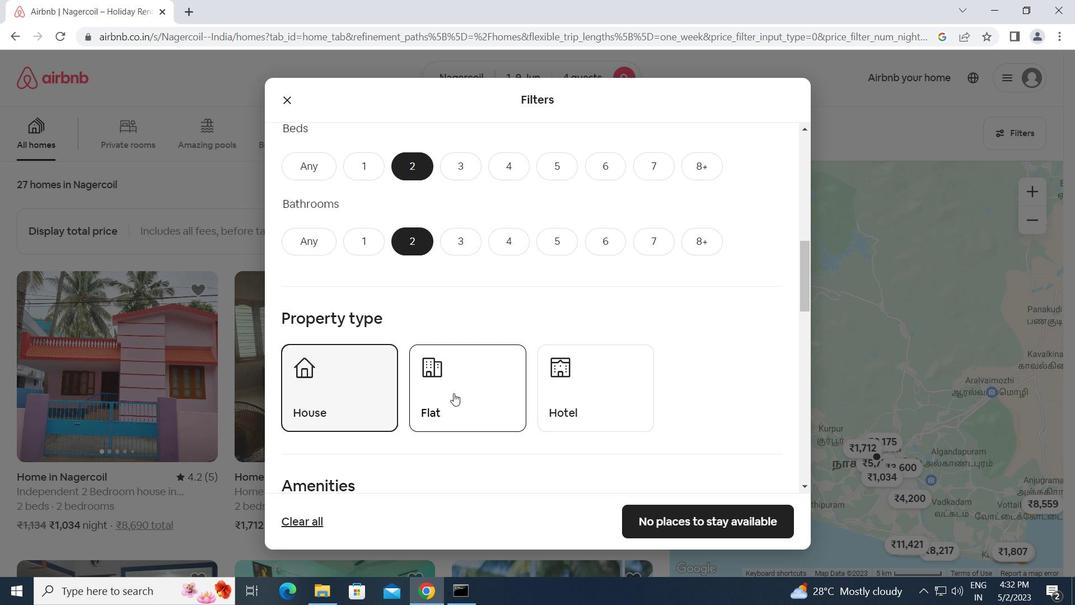 
Action: Mouse moved to (454, 396)
Screenshot: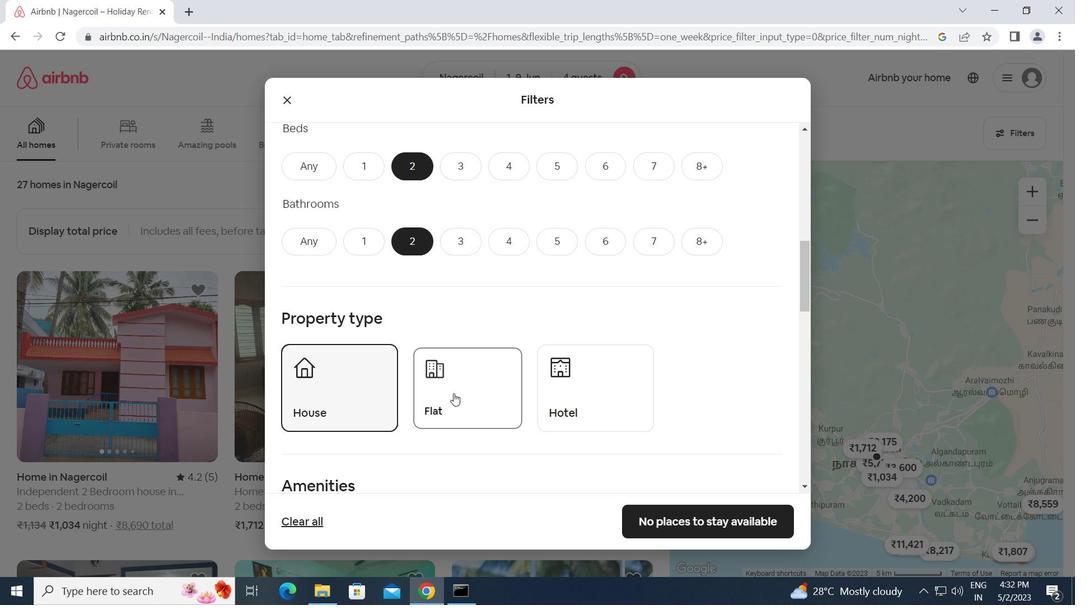 
Action: Mouse scrolled (454, 396) with delta (0, 0)
Screenshot: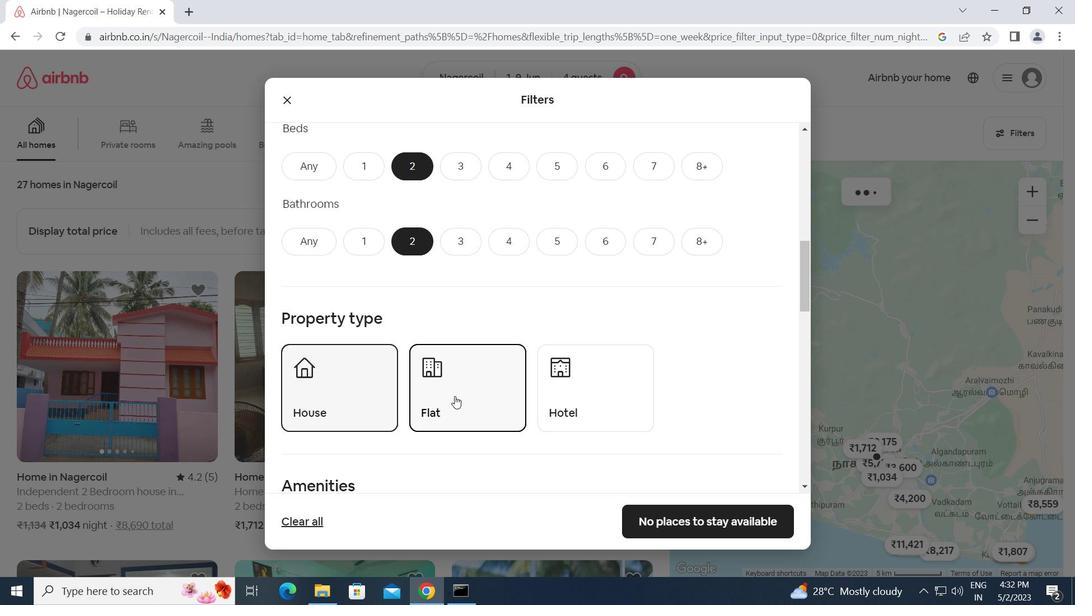 
Action: Mouse scrolled (454, 396) with delta (0, 0)
Screenshot: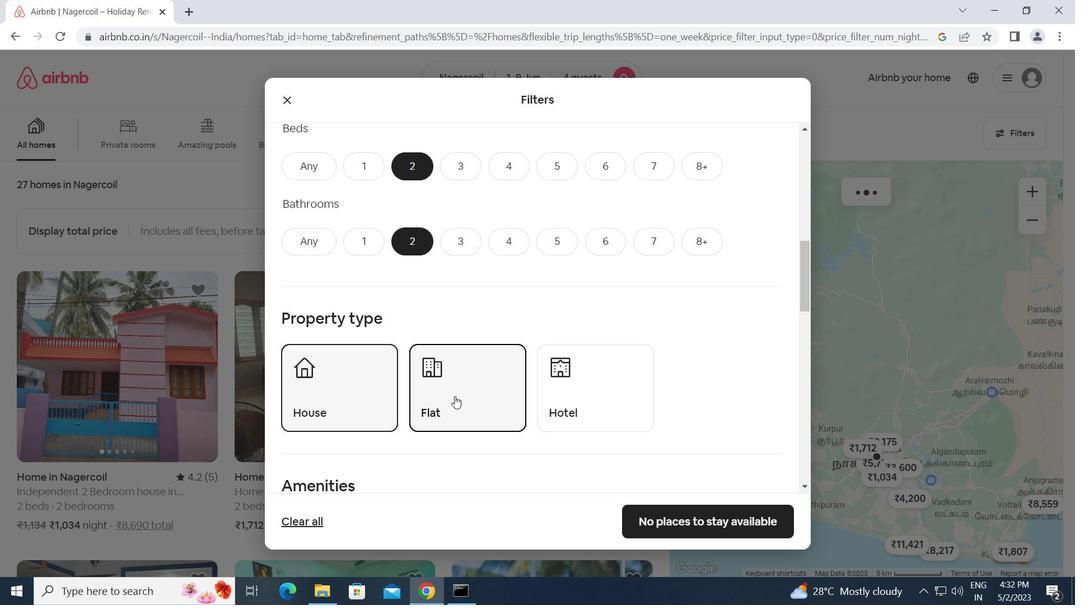 
Action: Mouse scrolled (454, 396) with delta (0, 0)
Screenshot: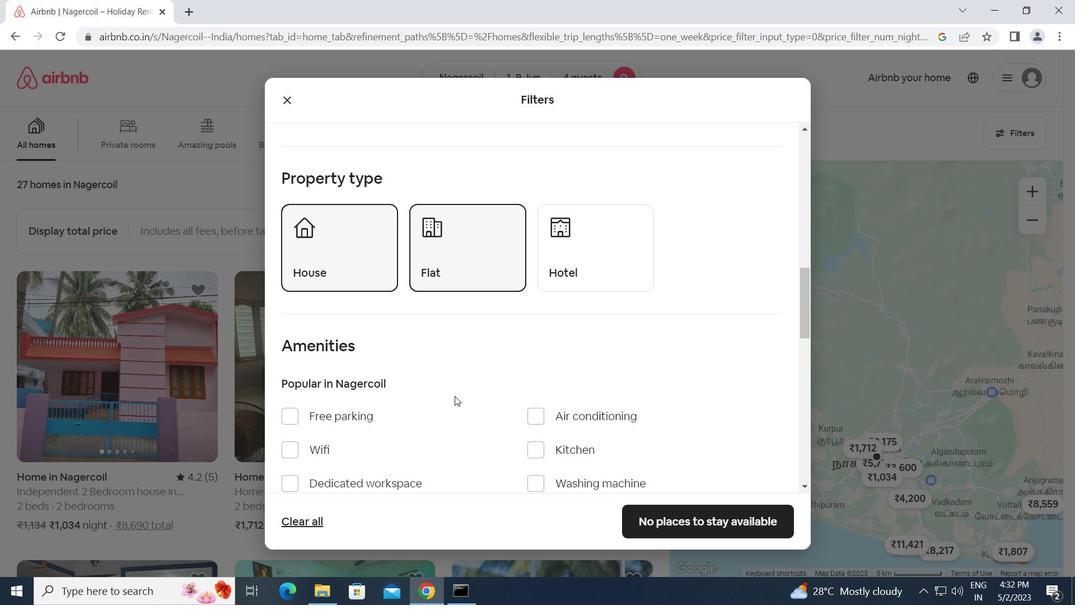 
Action: Mouse scrolled (454, 396) with delta (0, 0)
Screenshot: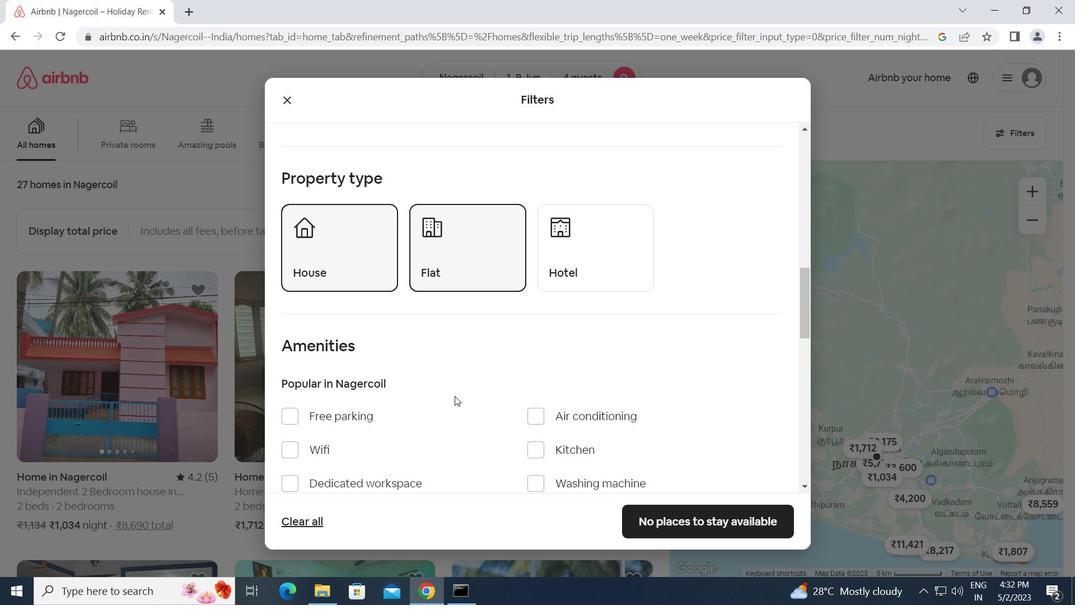 
Action: Mouse scrolled (454, 396) with delta (0, 0)
Screenshot: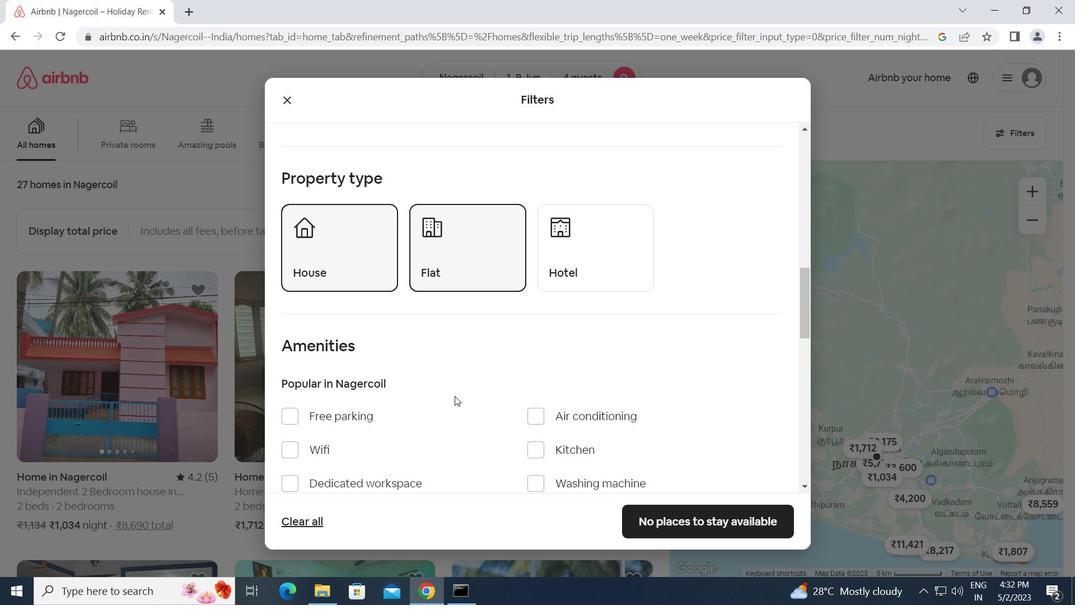 
Action: Mouse moved to (534, 277)
Screenshot: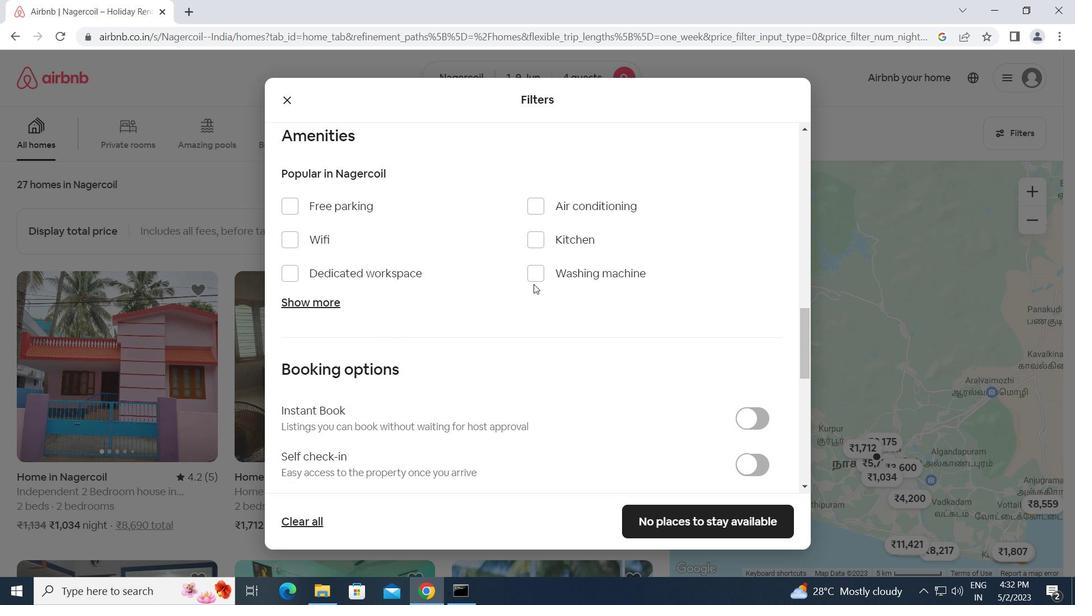 
Action: Mouse pressed left at (534, 277)
Screenshot: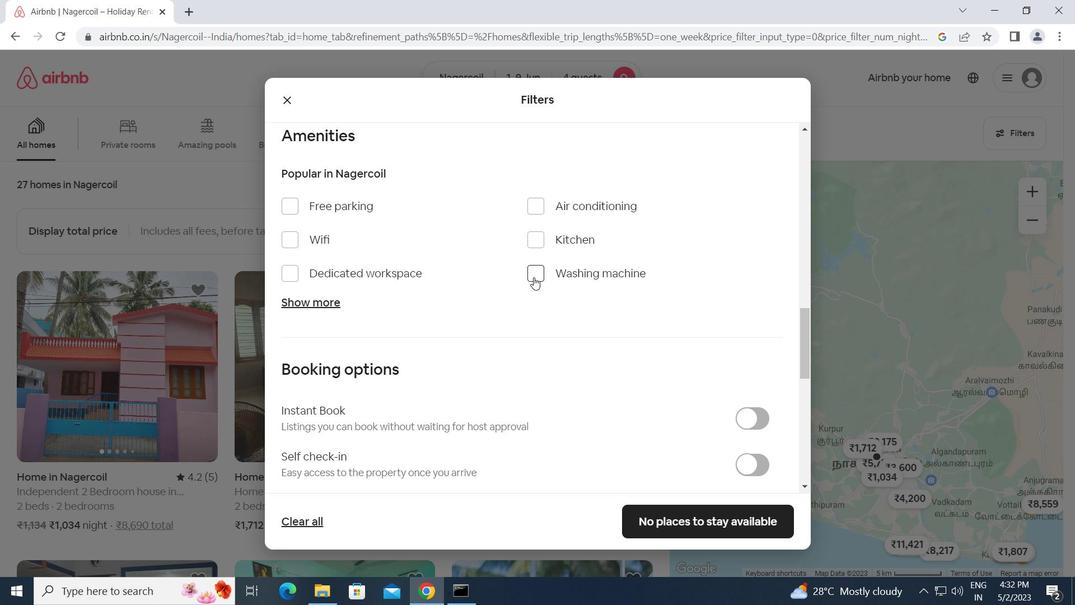 
Action: Mouse moved to (622, 334)
Screenshot: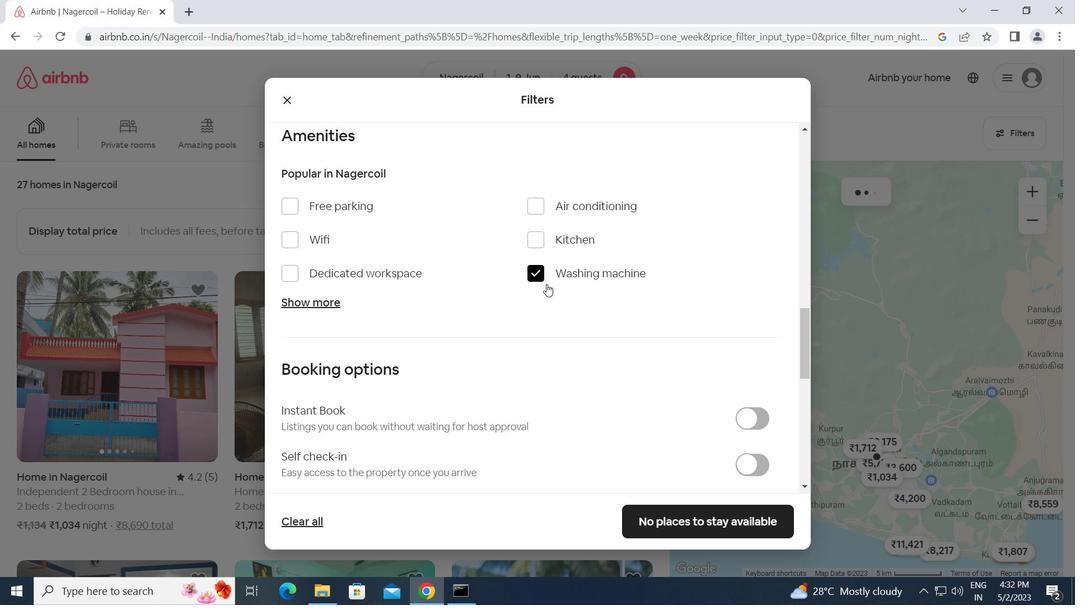 
Action: Mouse scrolled (622, 333) with delta (0, 0)
Screenshot: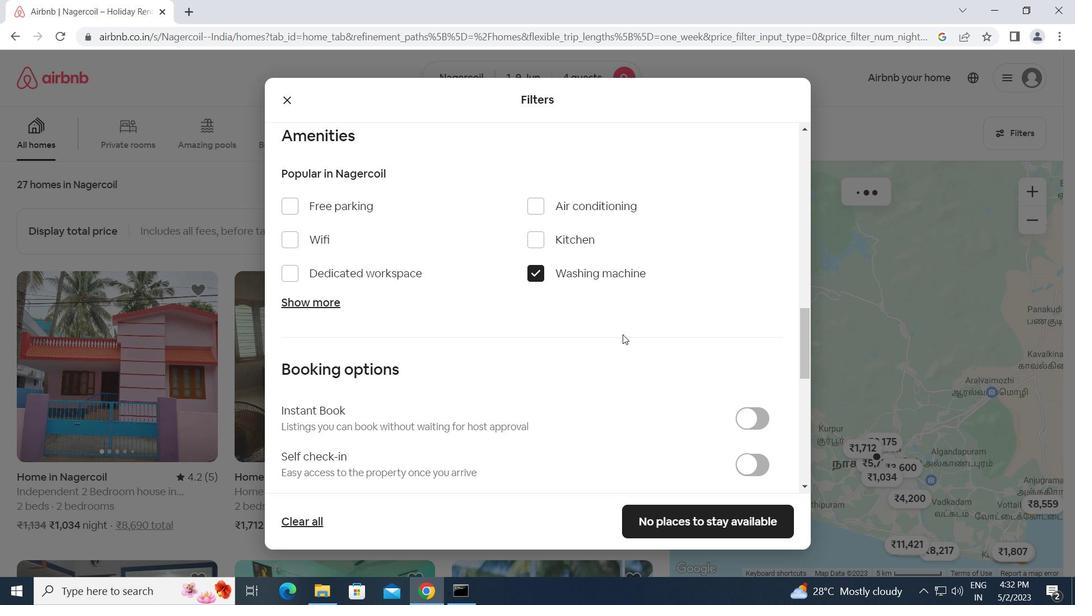 
Action: Mouse scrolled (622, 333) with delta (0, 0)
Screenshot: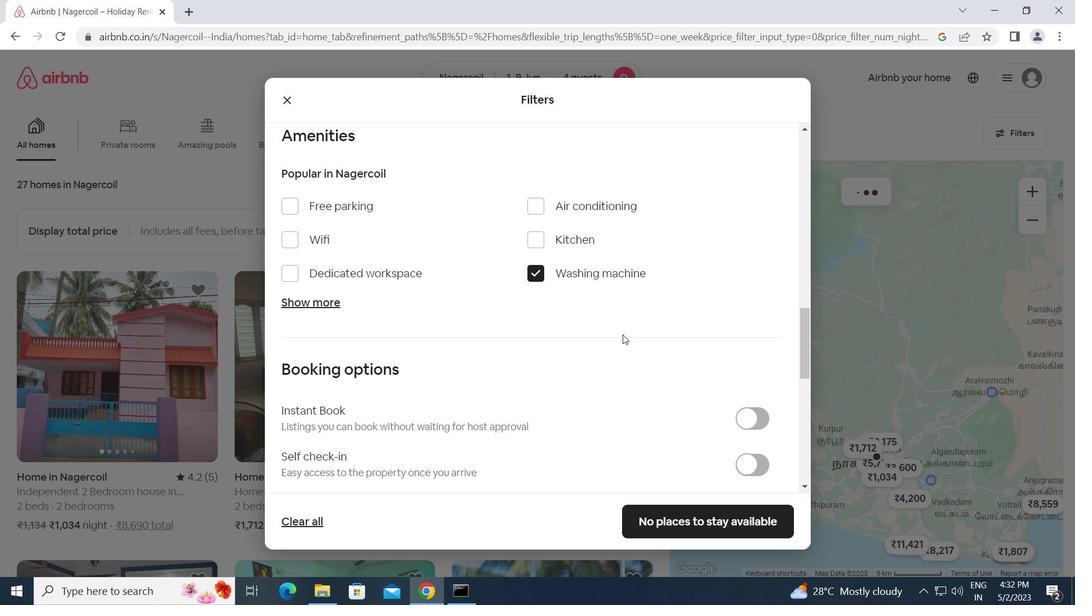 
Action: Mouse moved to (747, 323)
Screenshot: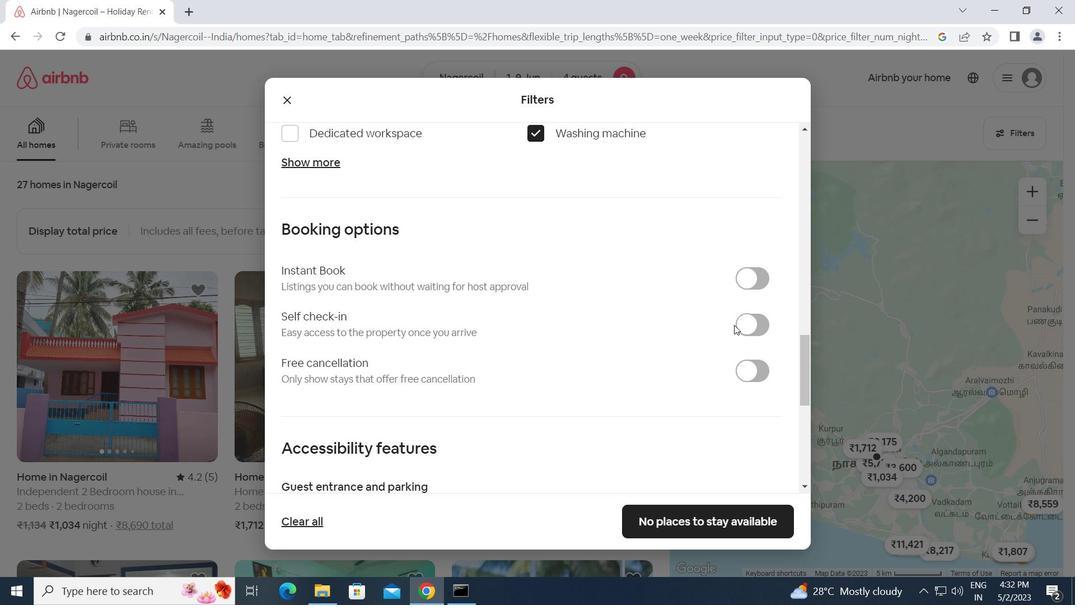 
Action: Mouse pressed left at (747, 323)
Screenshot: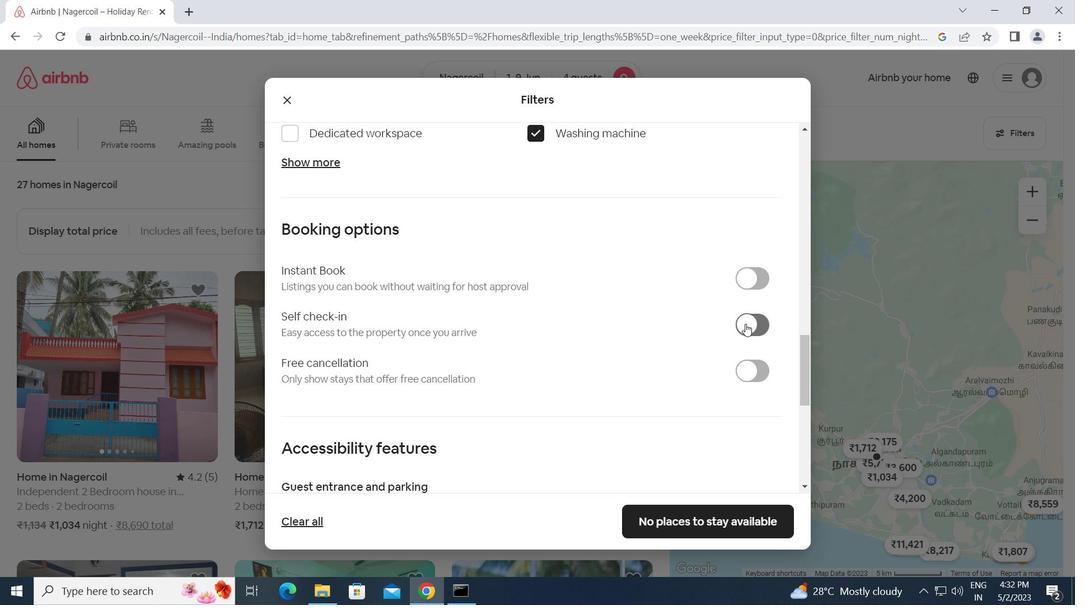 
Action: Mouse moved to (557, 333)
Screenshot: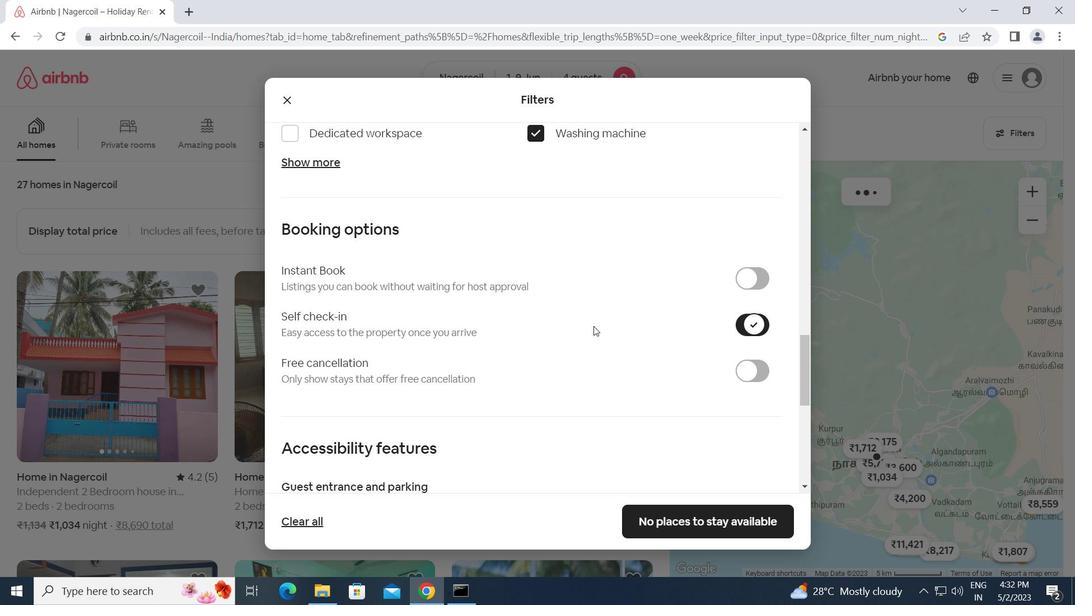 
Action: Mouse scrolled (557, 332) with delta (0, 0)
Screenshot: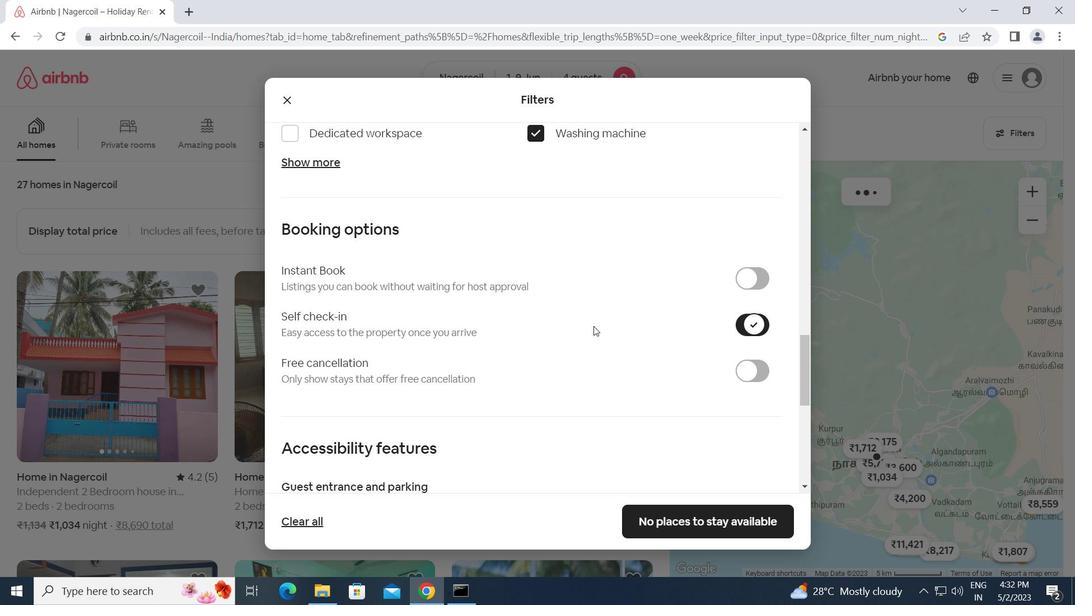 
Action: Mouse scrolled (557, 332) with delta (0, 0)
Screenshot: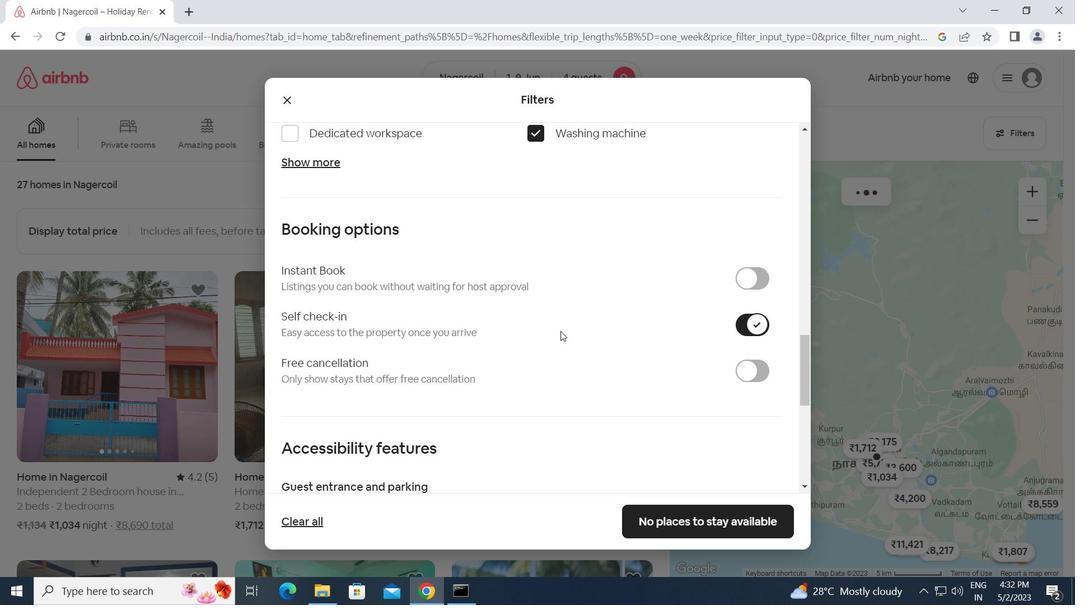 
Action: Mouse scrolled (557, 332) with delta (0, 0)
Screenshot: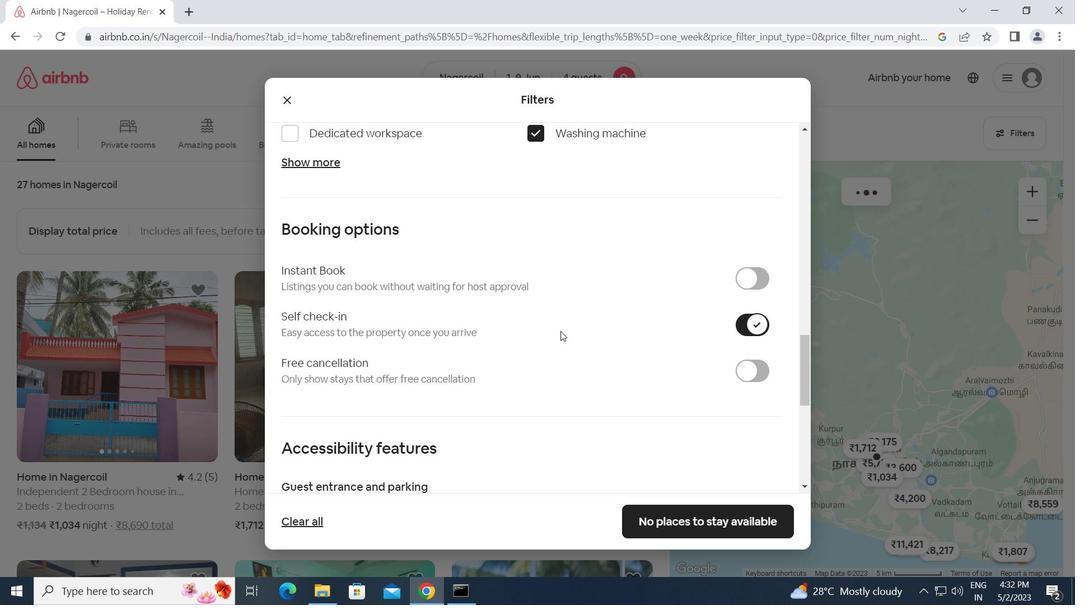 
Action: Mouse scrolled (557, 332) with delta (0, 0)
Screenshot: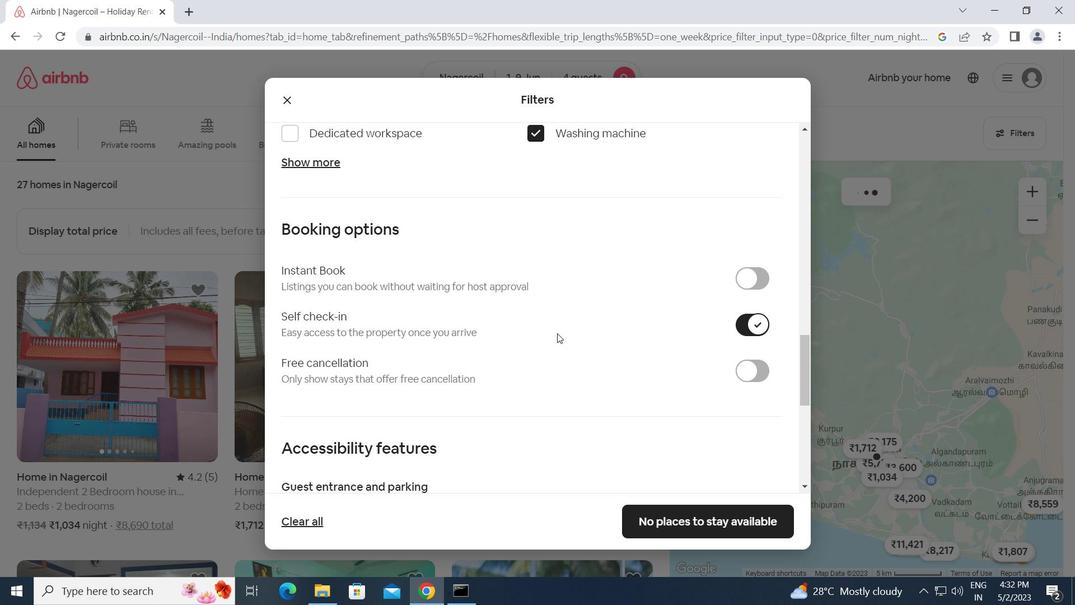
Action: Mouse moved to (556, 333)
Screenshot: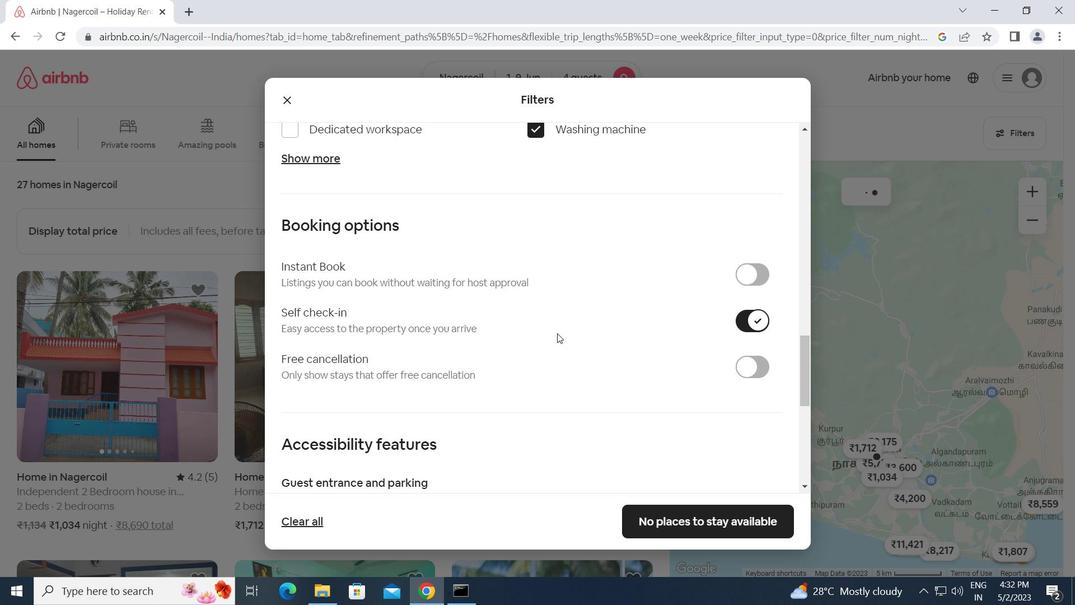 
Action: Mouse scrolled (556, 332) with delta (0, 0)
Screenshot: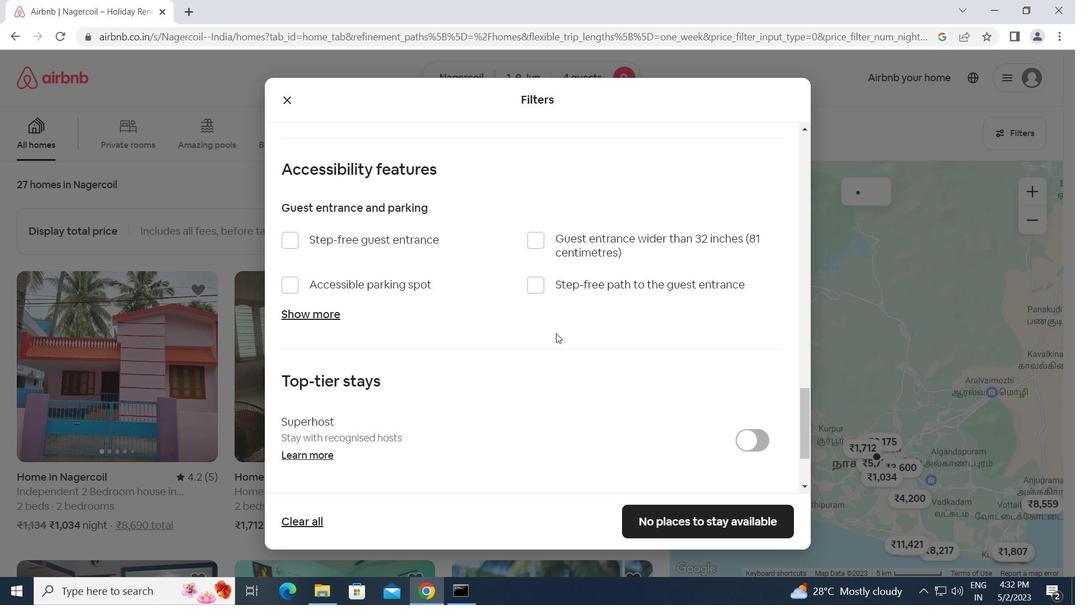 
Action: Mouse scrolled (556, 332) with delta (0, 0)
Screenshot: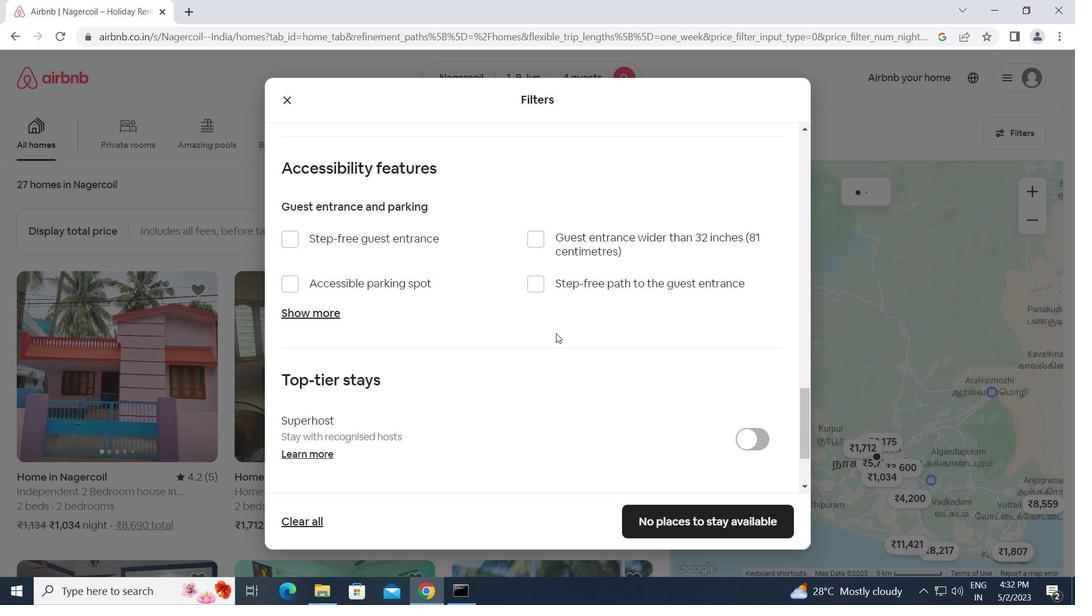 
Action: Mouse scrolled (556, 332) with delta (0, 0)
Screenshot: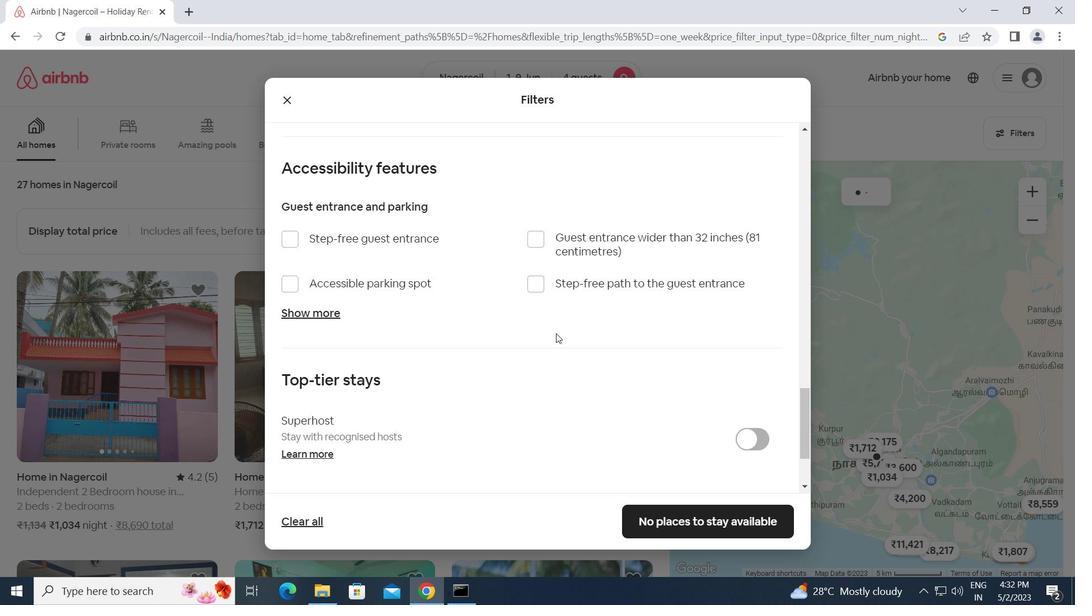 
Action: Mouse scrolled (556, 332) with delta (0, 0)
Screenshot: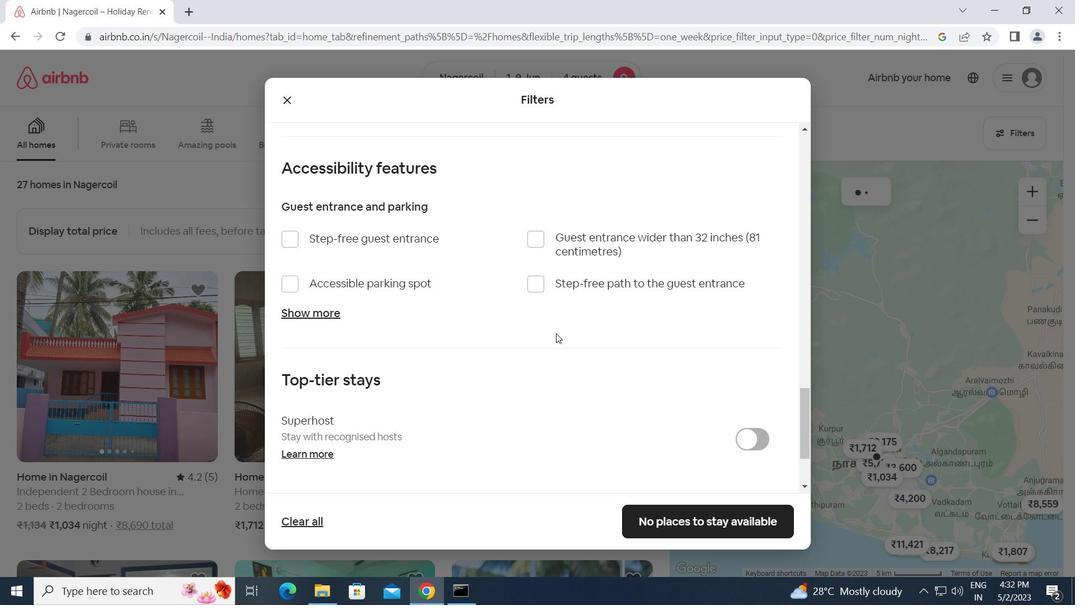 
Action: Mouse moved to (291, 450)
Screenshot: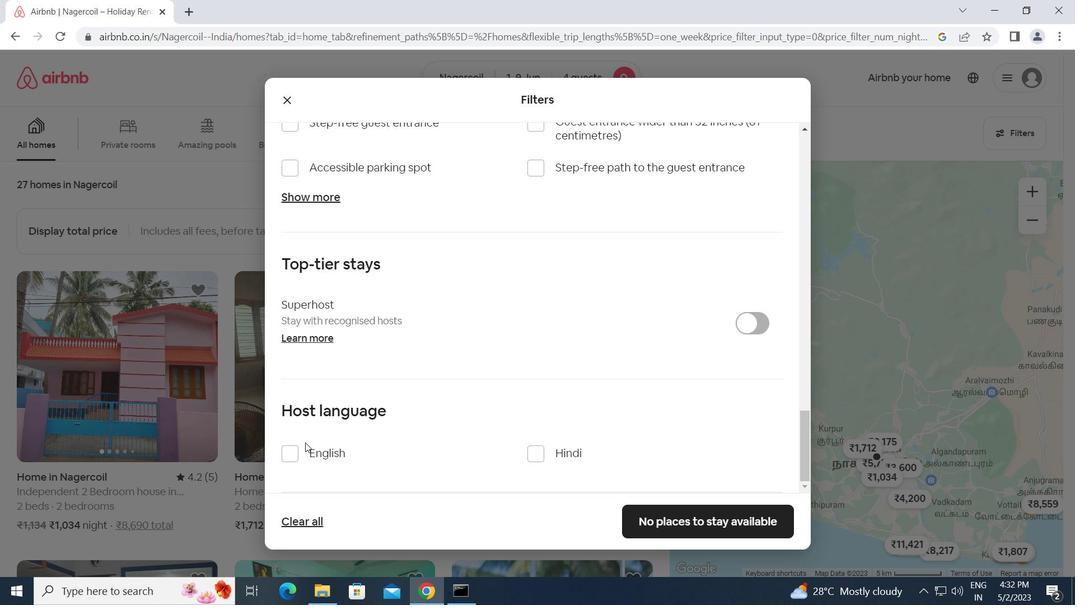 
Action: Mouse pressed left at (291, 450)
Screenshot: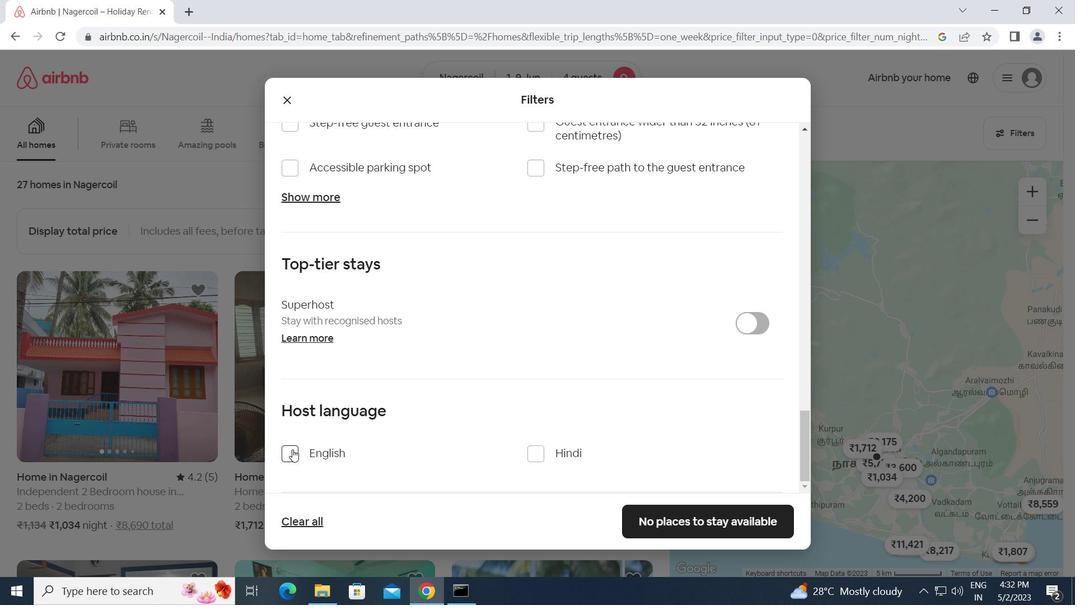 
Action: Mouse moved to (647, 516)
Screenshot: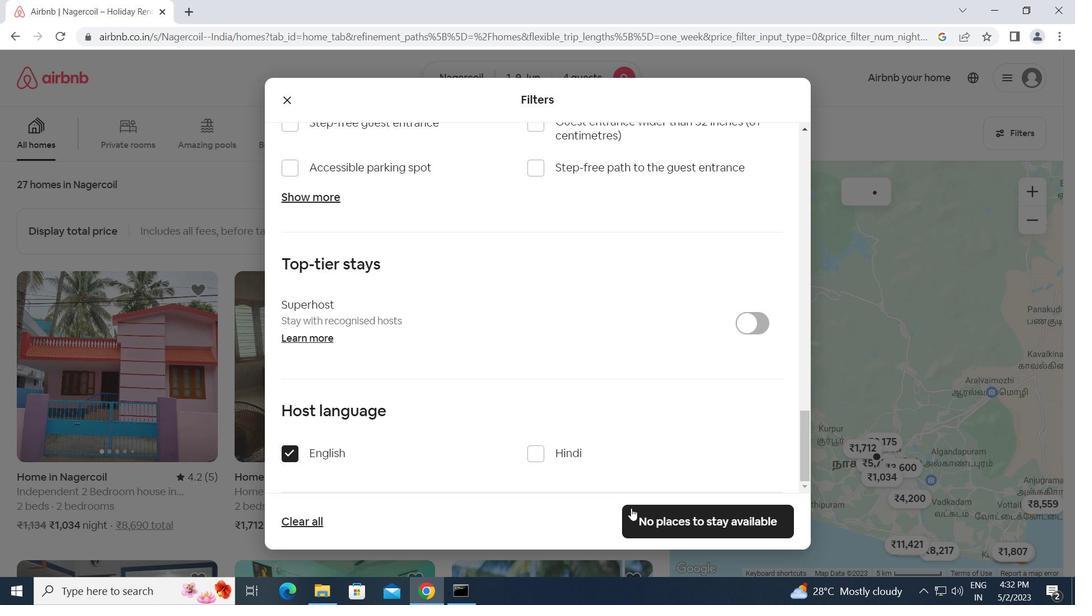 
Action: Mouse pressed left at (647, 516)
Screenshot: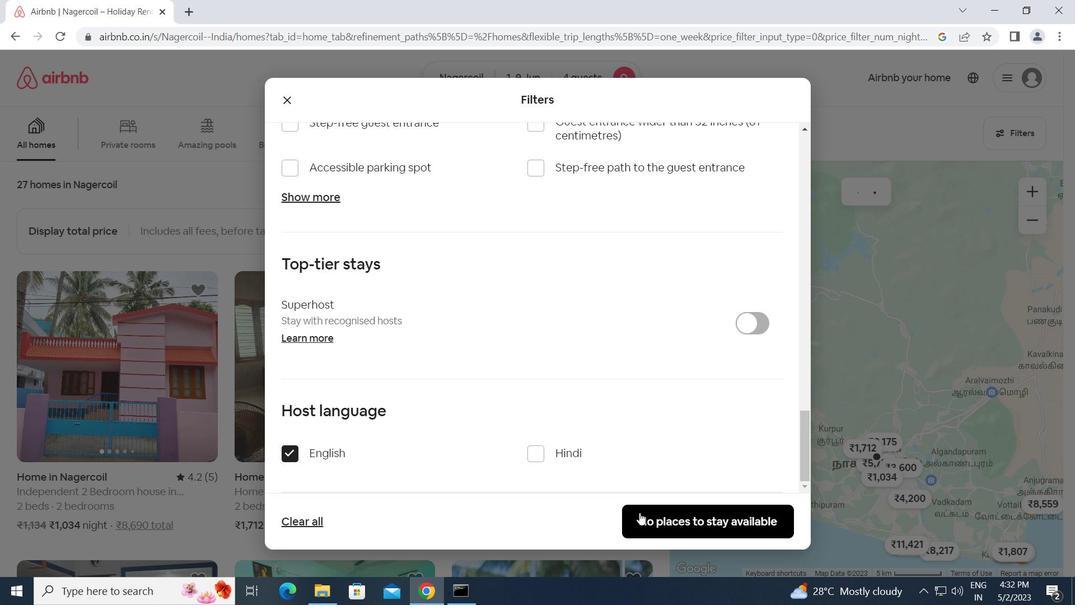 
Action: Mouse moved to (634, 497)
Screenshot: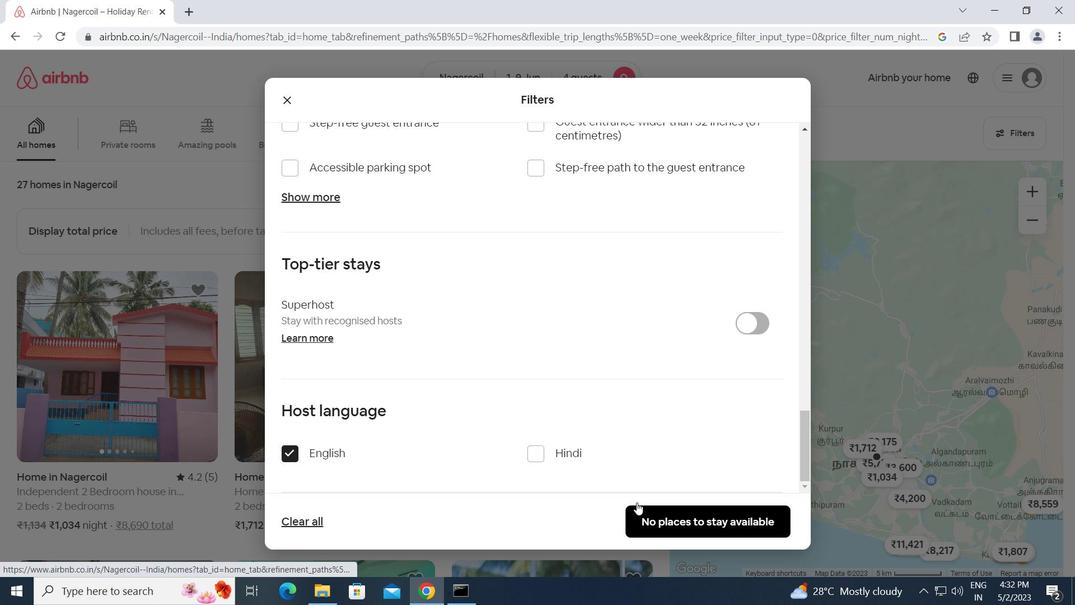 
